 Task: Search one way flight ticket for 2 adults, 4 children and 1 infant on lap in business from Watertown: Watertown Regional Airport to Springfield: Abraham Lincoln Capital Airport on 5-2-2023. Choice of flights is Singapure airlines. Number of bags: 1 carry on bag. Price is upto 73000. Outbound departure time preference is 16:45. Flight should be any emissions.
Action: Mouse moved to (282, 121)
Screenshot: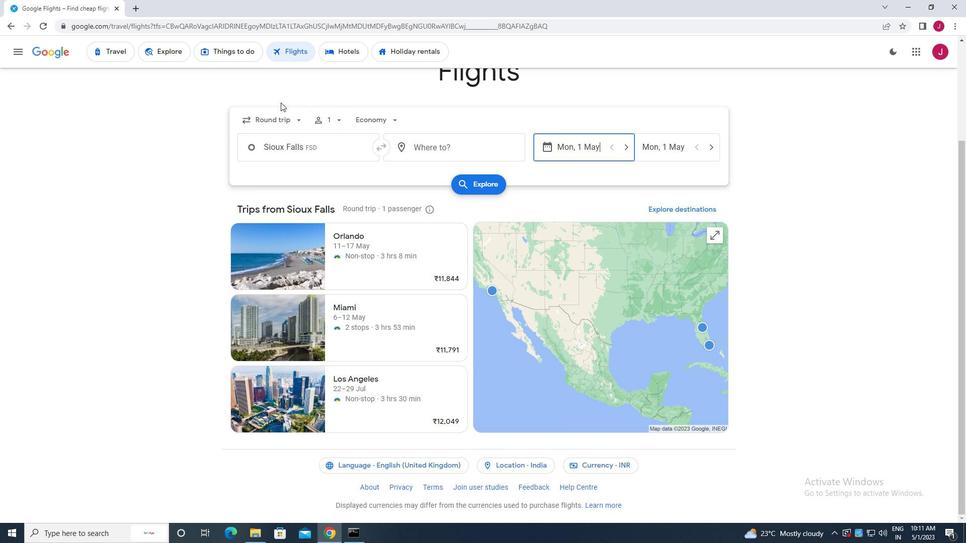 
Action: Mouse pressed left at (282, 121)
Screenshot: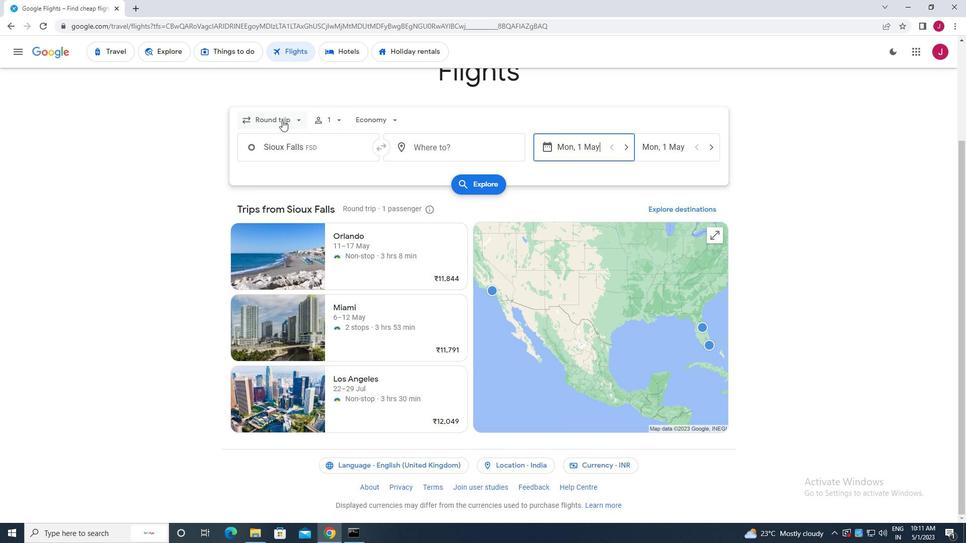 
Action: Mouse moved to (293, 162)
Screenshot: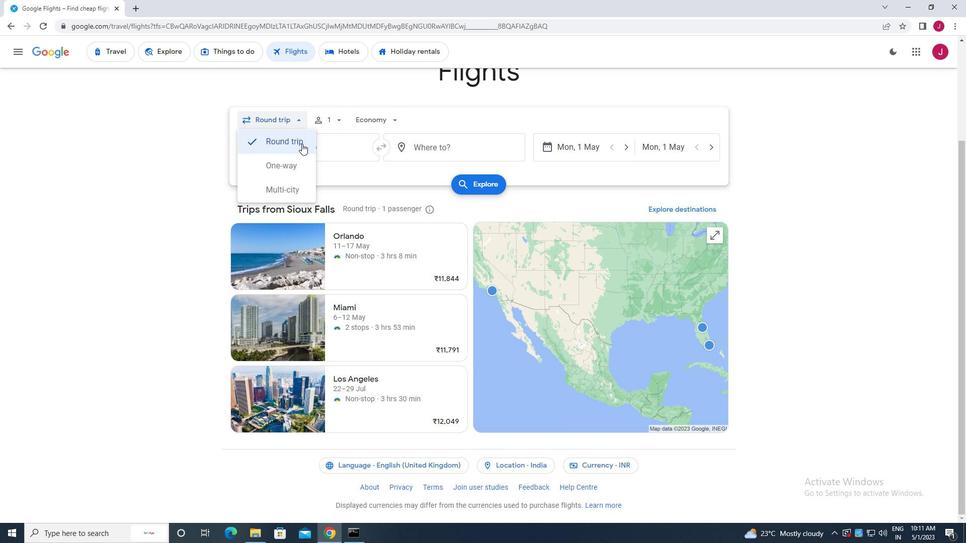 
Action: Mouse pressed left at (293, 162)
Screenshot: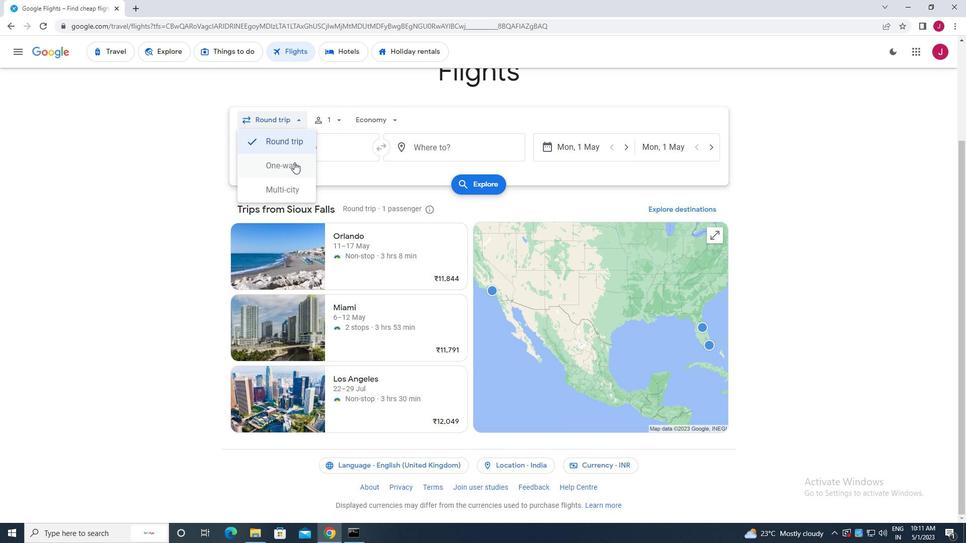 
Action: Mouse moved to (332, 116)
Screenshot: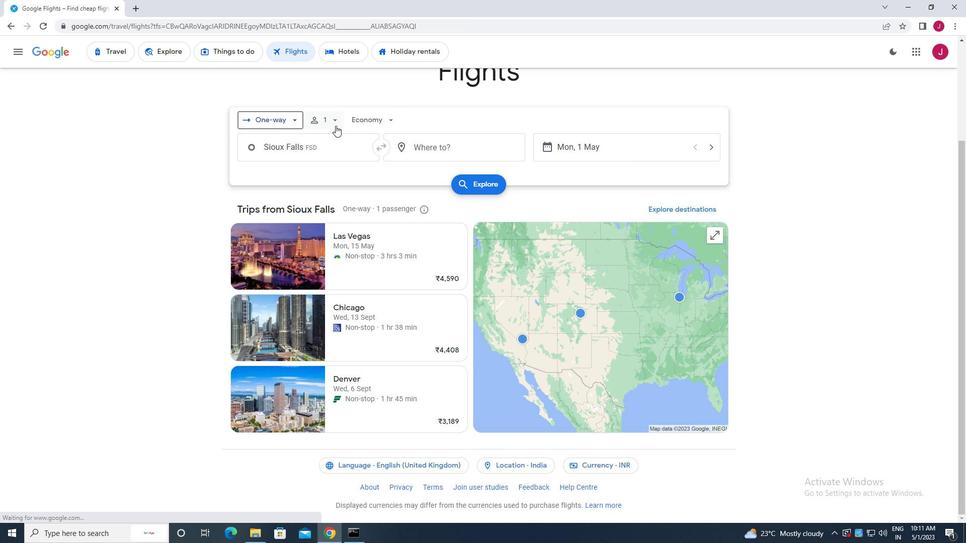 
Action: Mouse pressed left at (332, 116)
Screenshot: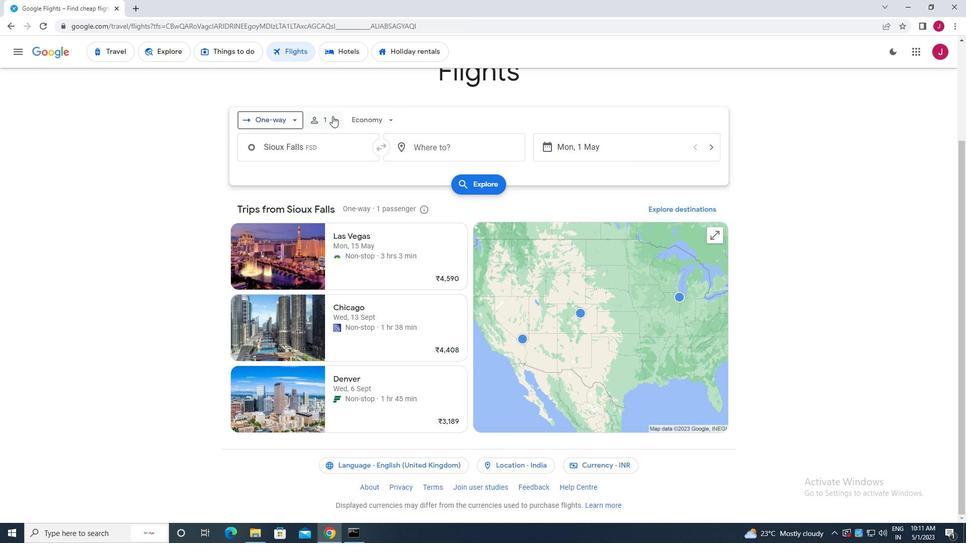 
Action: Mouse moved to (412, 147)
Screenshot: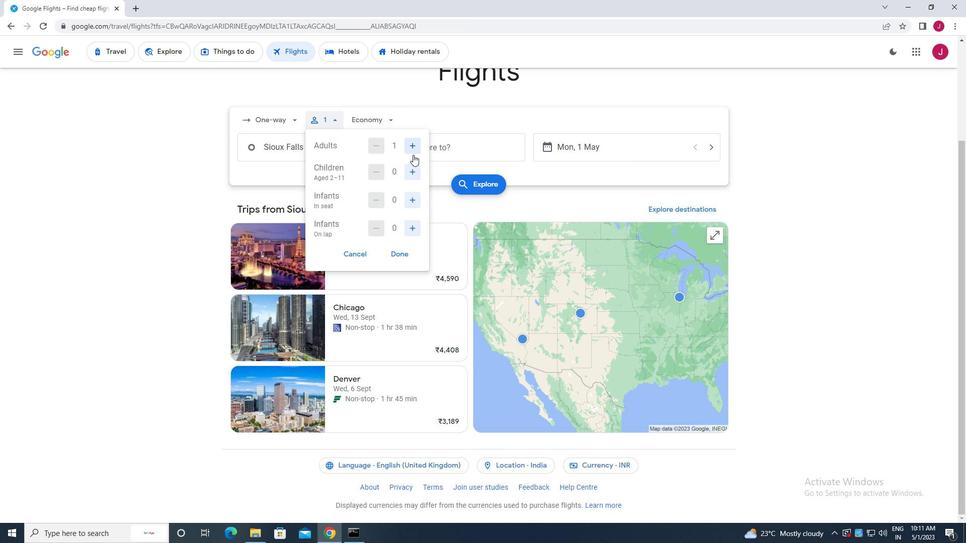 
Action: Mouse pressed left at (412, 147)
Screenshot: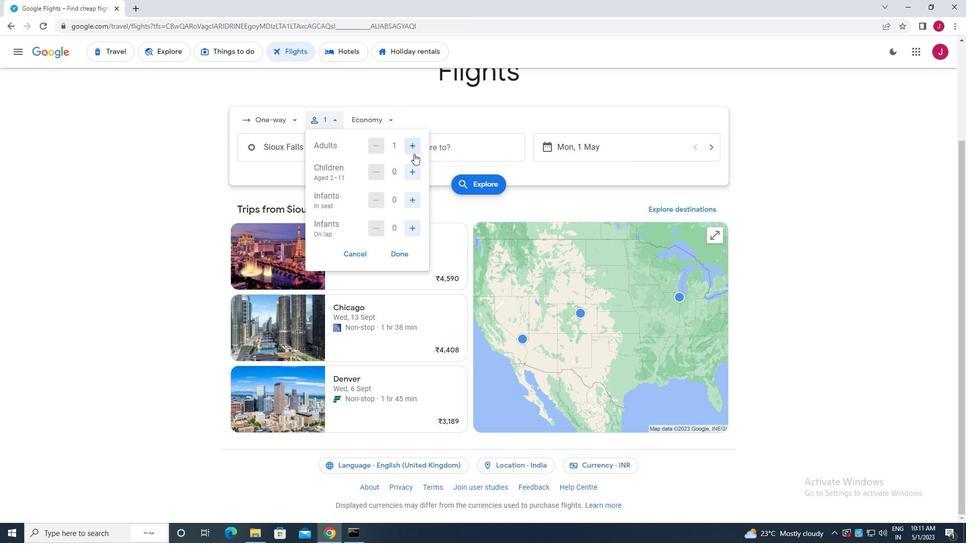 
Action: Mouse moved to (411, 172)
Screenshot: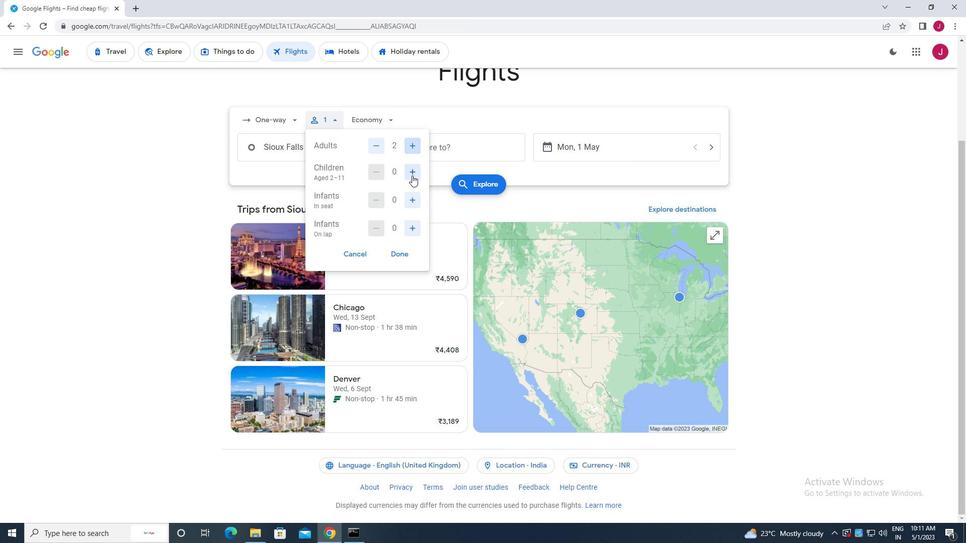 
Action: Mouse pressed left at (411, 172)
Screenshot: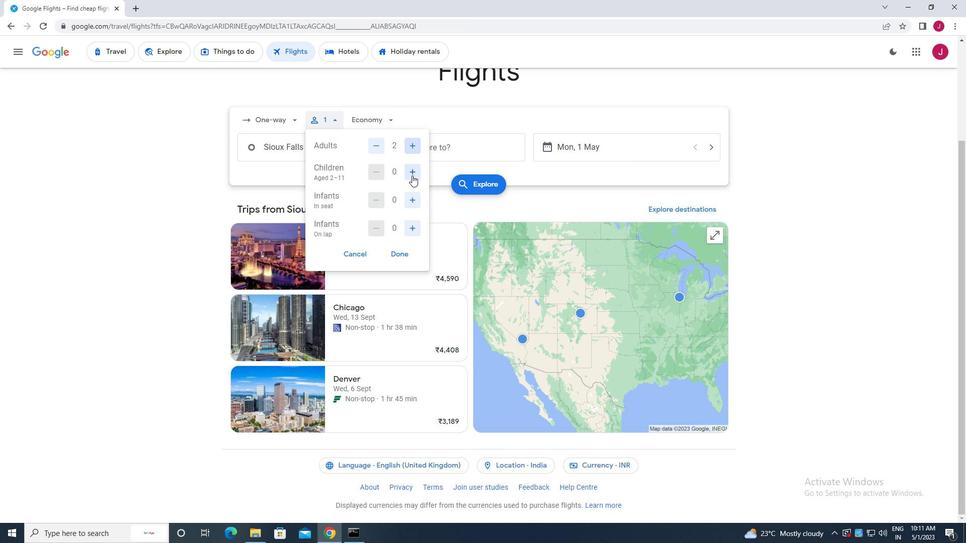 
Action: Mouse pressed left at (411, 172)
Screenshot: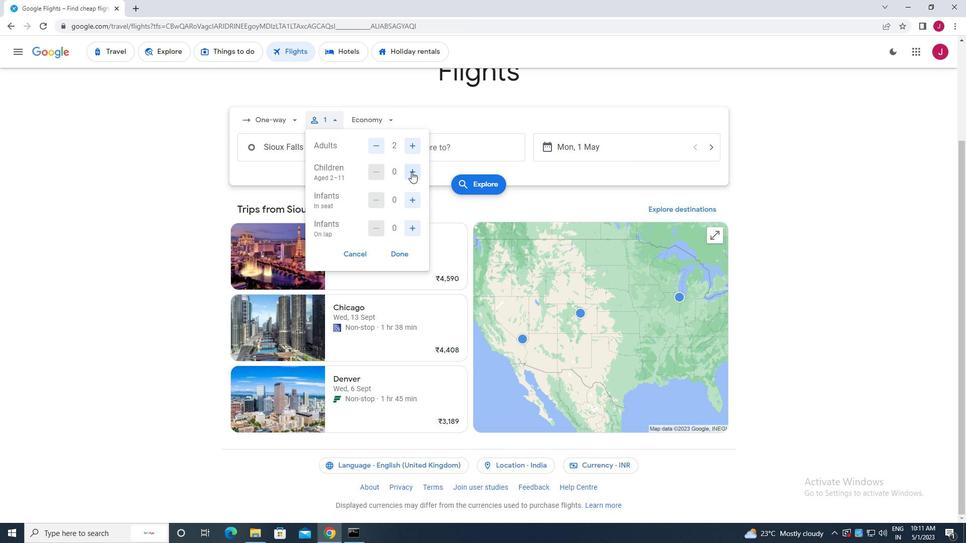
Action: Mouse pressed left at (411, 172)
Screenshot: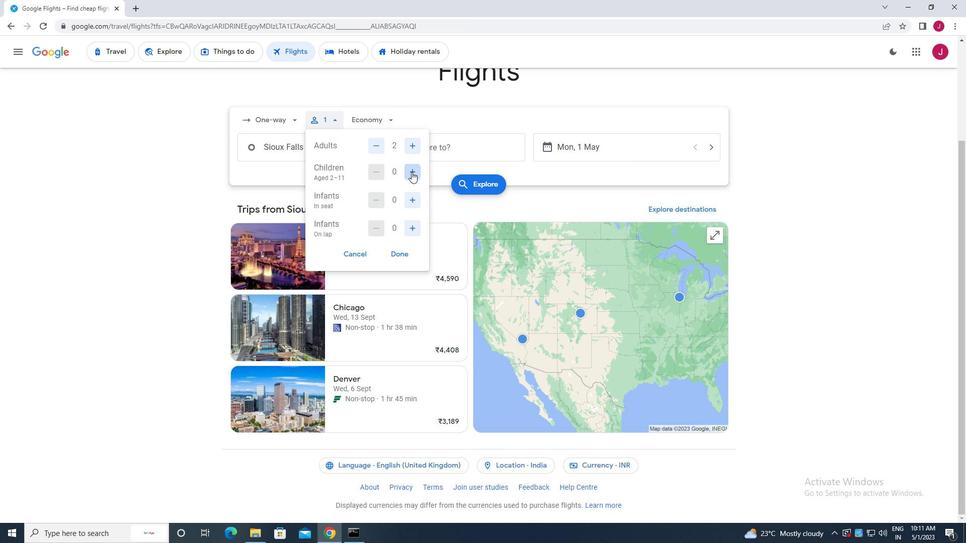
Action: Mouse moved to (411, 172)
Screenshot: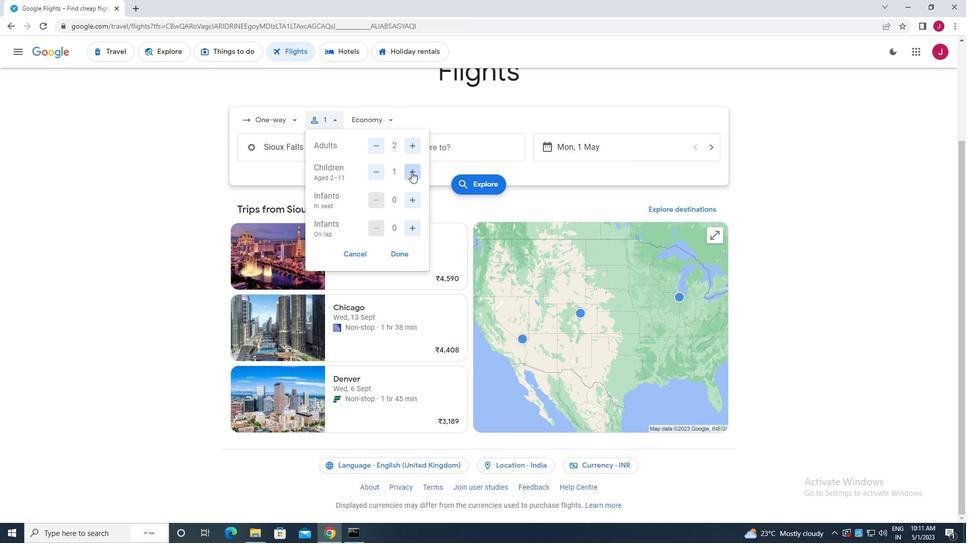 
Action: Mouse pressed left at (411, 172)
Screenshot: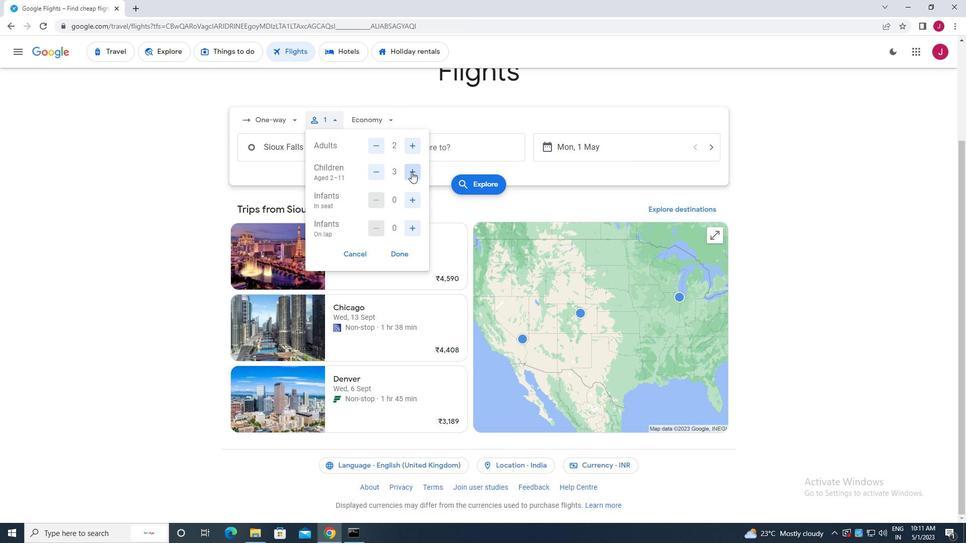 
Action: Mouse moved to (414, 229)
Screenshot: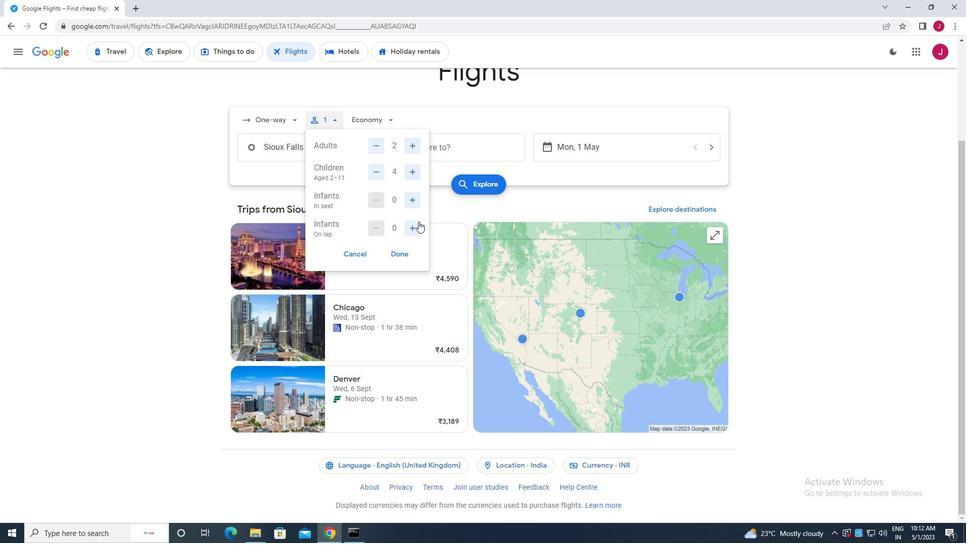 
Action: Mouse pressed left at (414, 229)
Screenshot: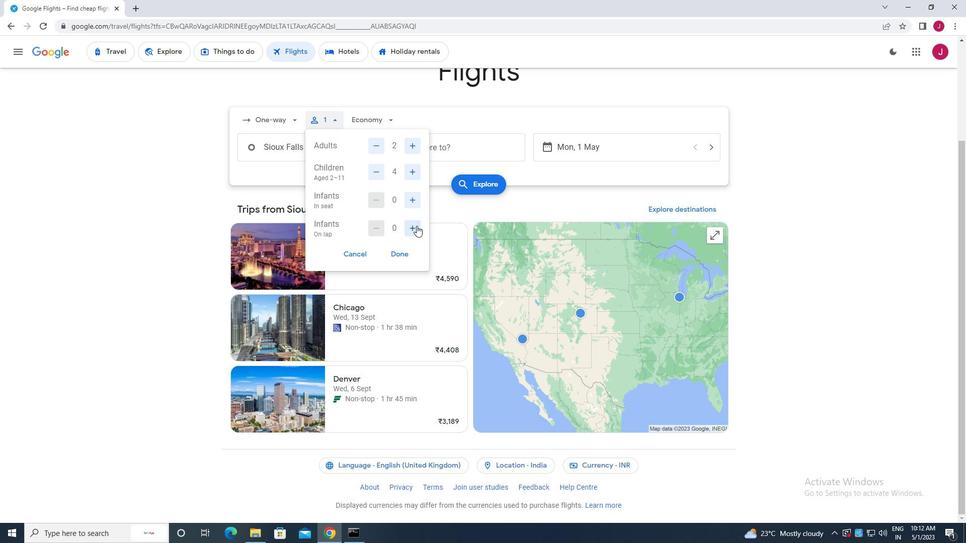 
Action: Mouse moved to (403, 253)
Screenshot: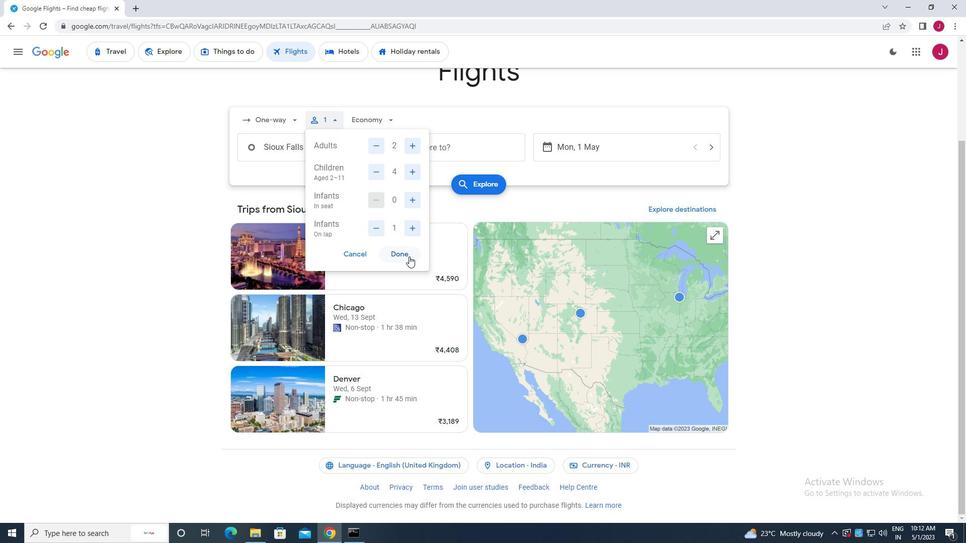 
Action: Mouse pressed left at (403, 253)
Screenshot: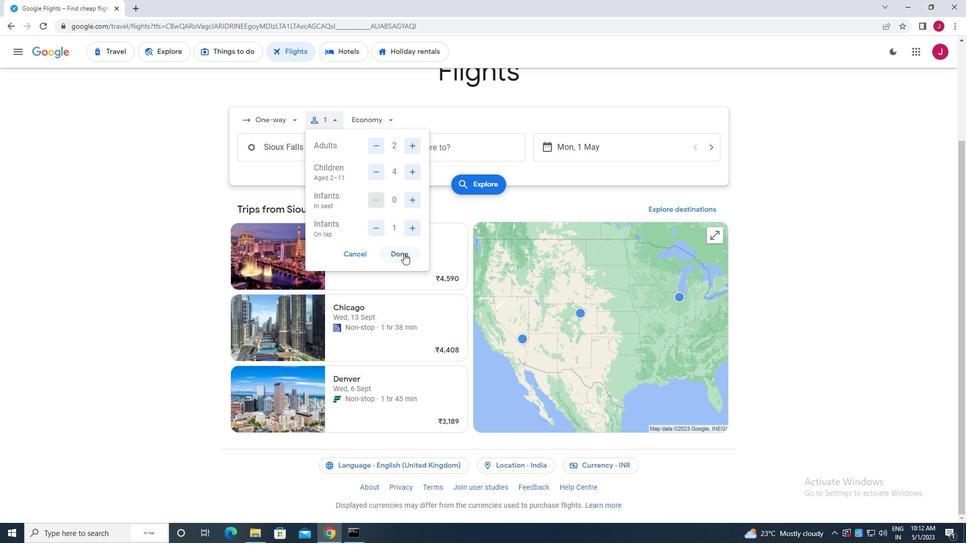 
Action: Mouse moved to (385, 120)
Screenshot: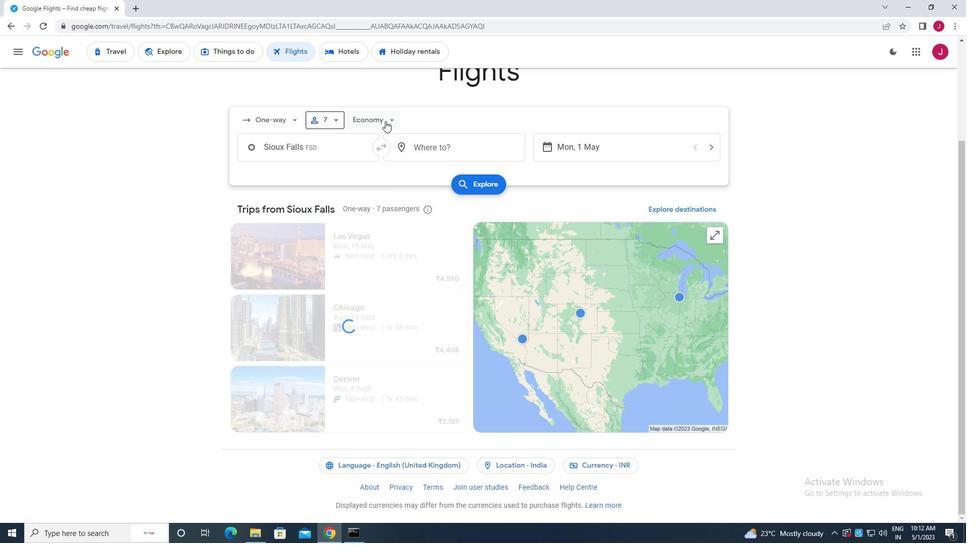 
Action: Mouse pressed left at (385, 120)
Screenshot: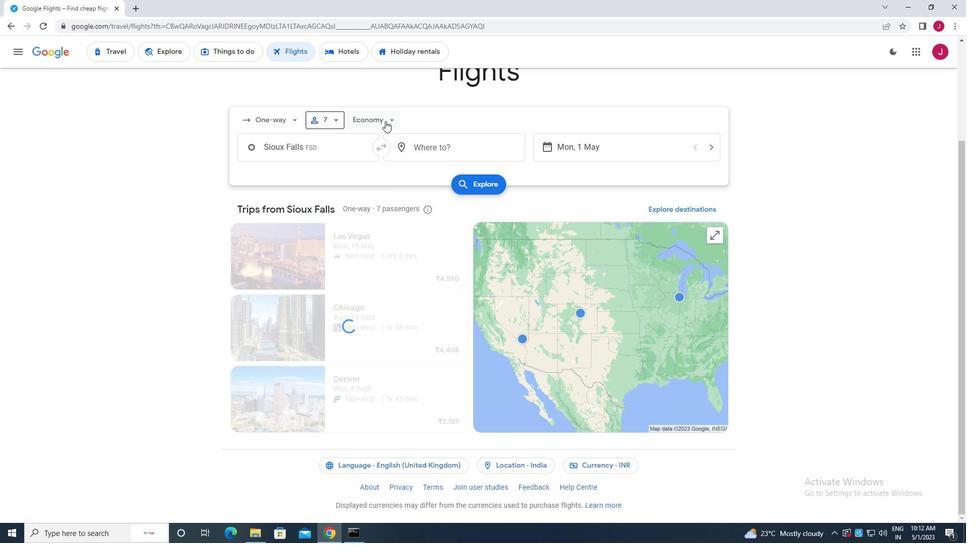 
Action: Mouse moved to (382, 191)
Screenshot: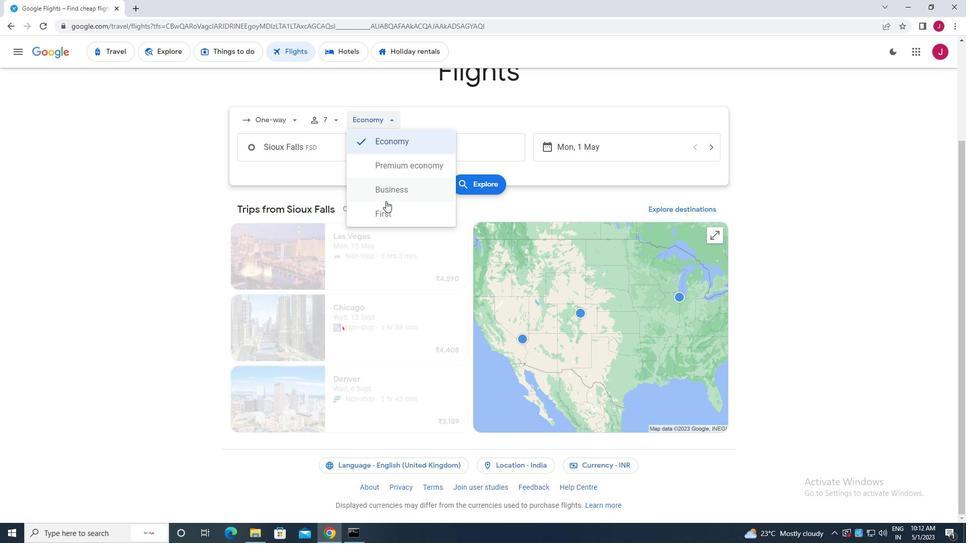 
Action: Mouse pressed left at (382, 191)
Screenshot: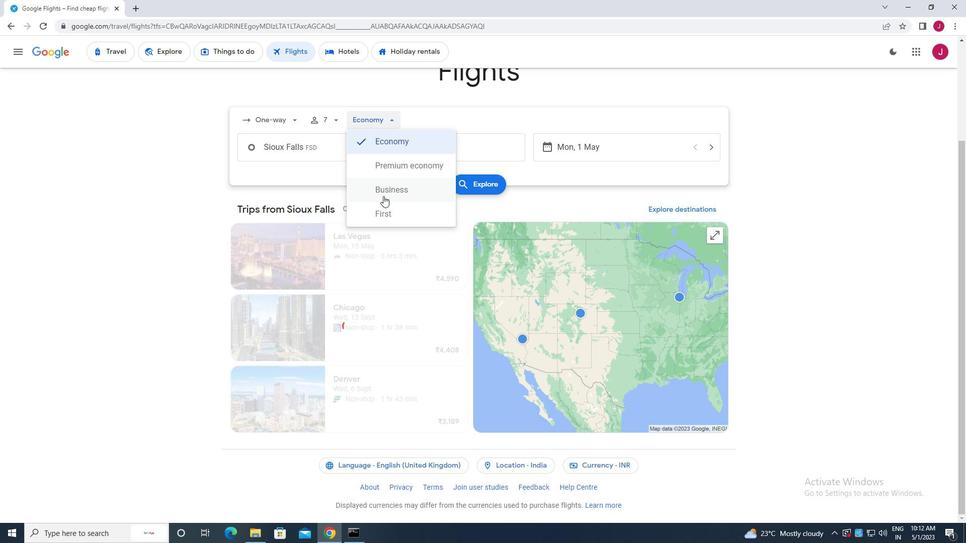 
Action: Mouse moved to (328, 149)
Screenshot: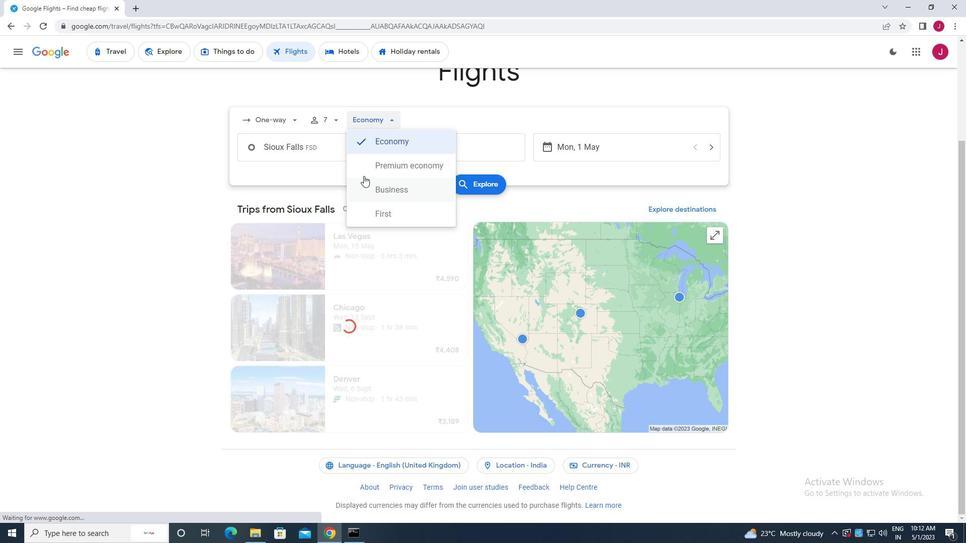 
Action: Mouse pressed left at (328, 149)
Screenshot: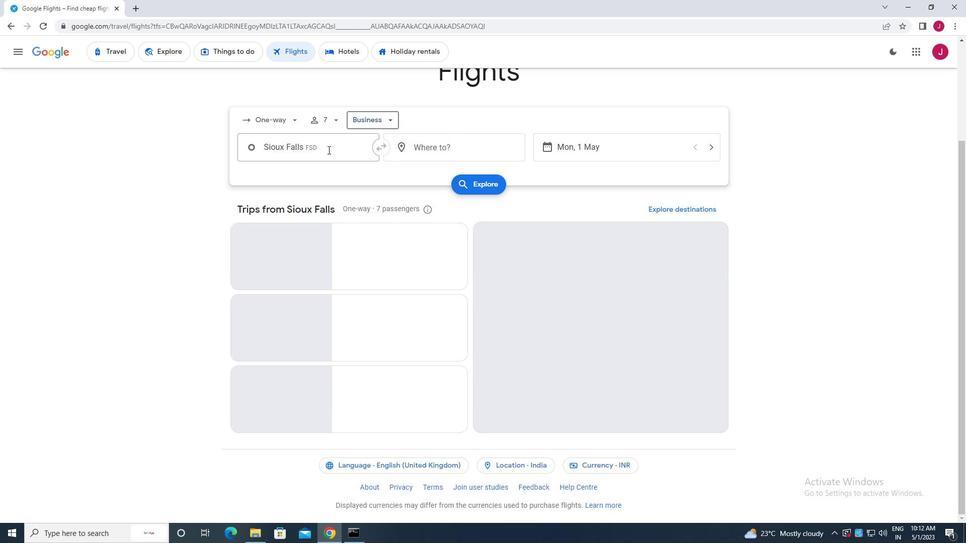
Action: Key pressed watertown
Screenshot: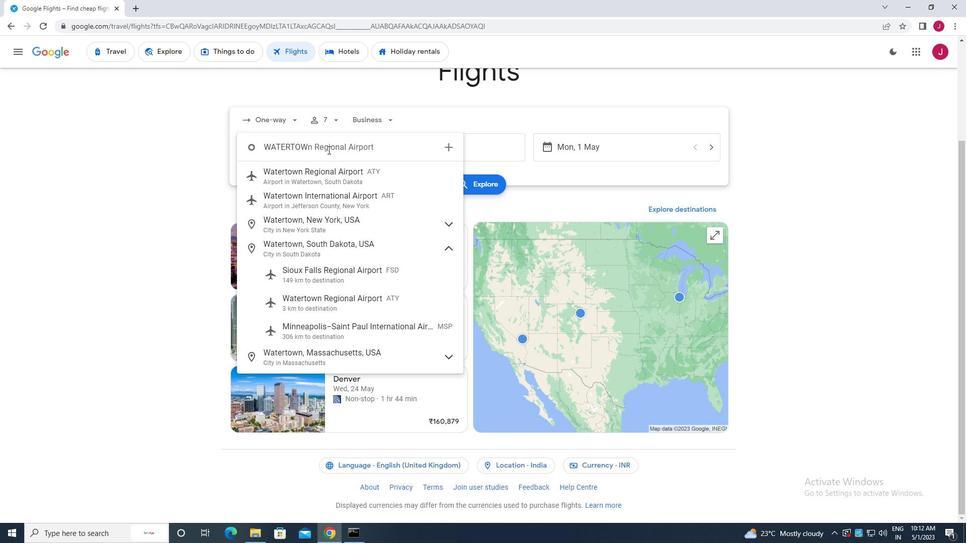 
Action: Mouse moved to (318, 172)
Screenshot: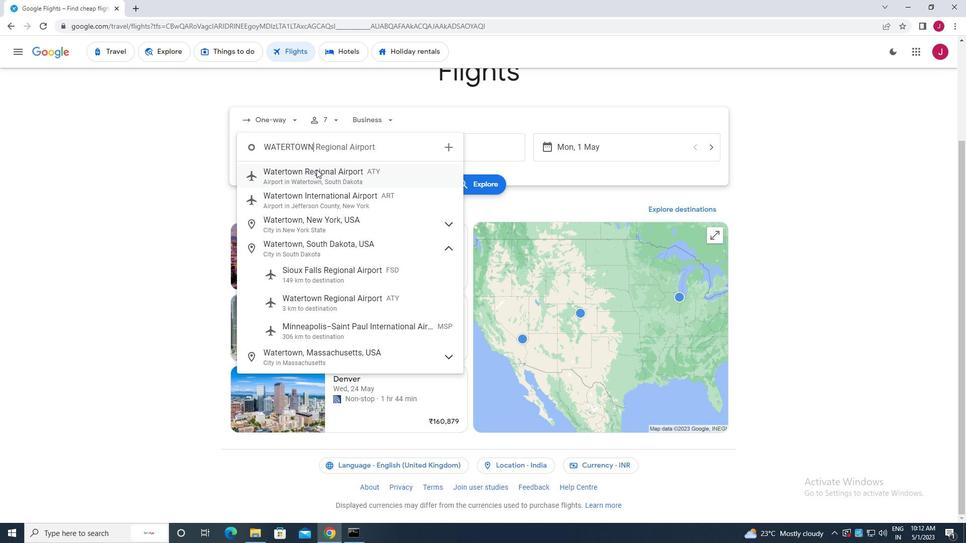 
Action: Mouse pressed left at (318, 172)
Screenshot: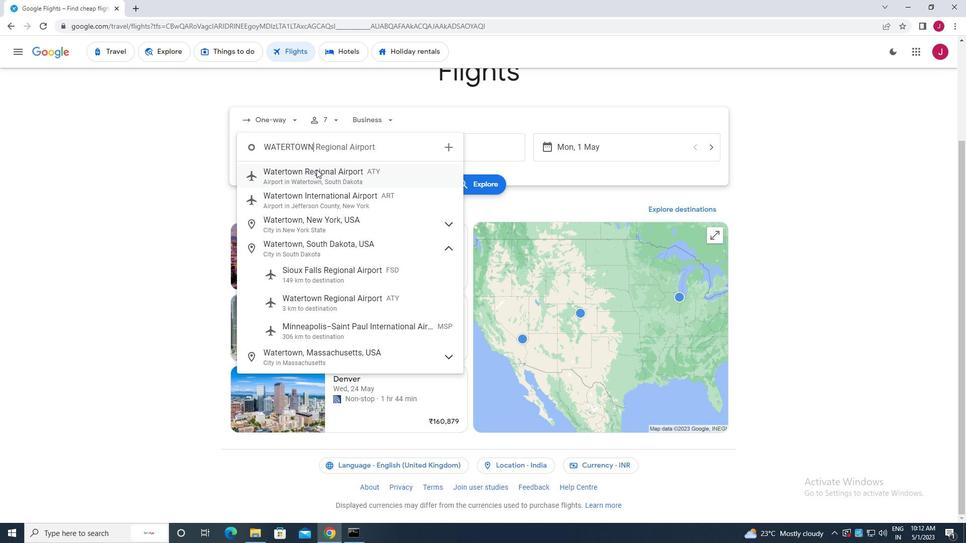 
Action: Mouse moved to (431, 149)
Screenshot: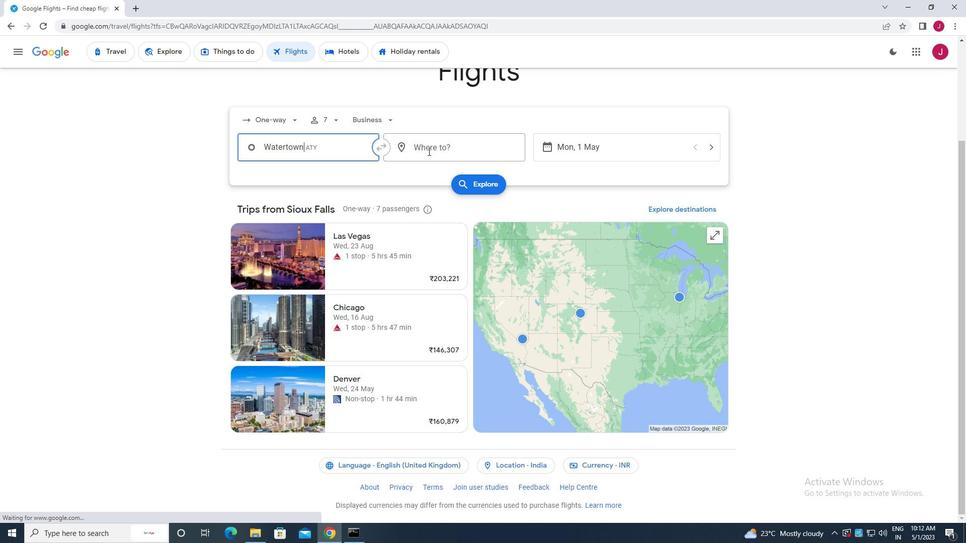 
Action: Mouse pressed left at (431, 149)
Screenshot: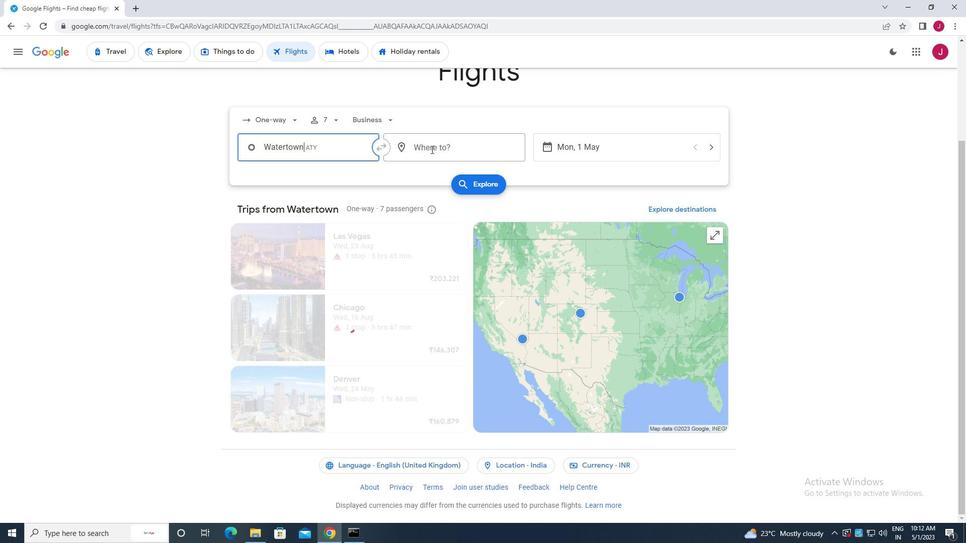 
Action: Mouse moved to (429, 147)
Screenshot: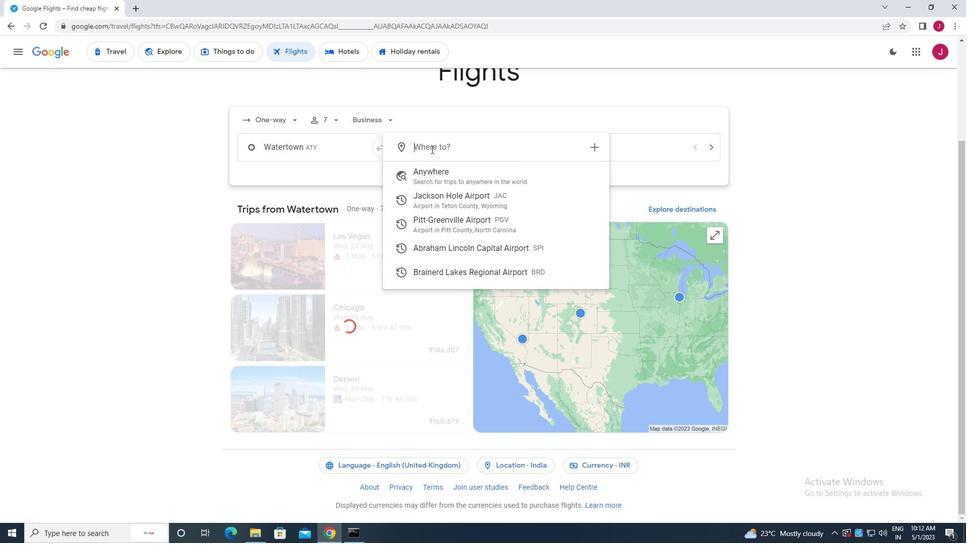 
Action: Key pressed springf
Screenshot: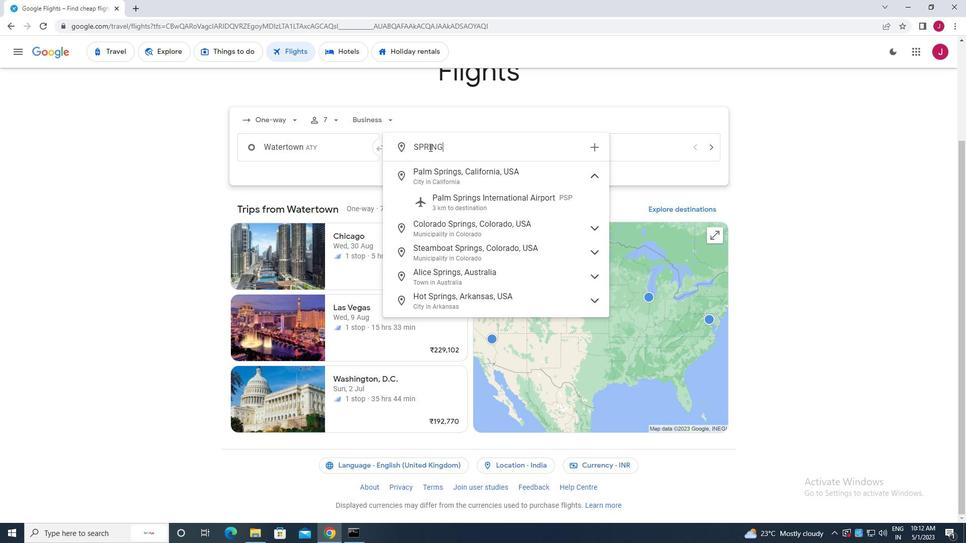 
Action: Mouse moved to (486, 236)
Screenshot: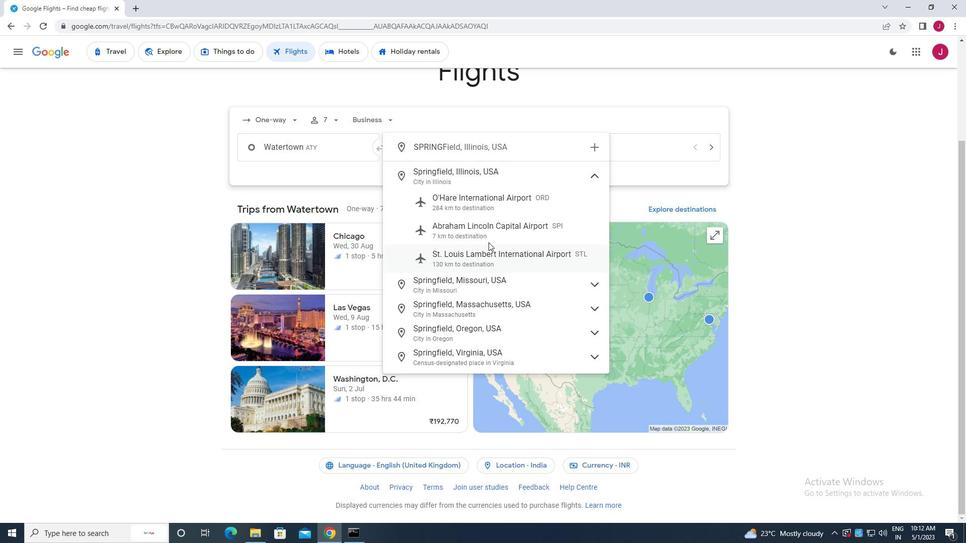 
Action: Mouse pressed left at (486, 236)
Screenshot: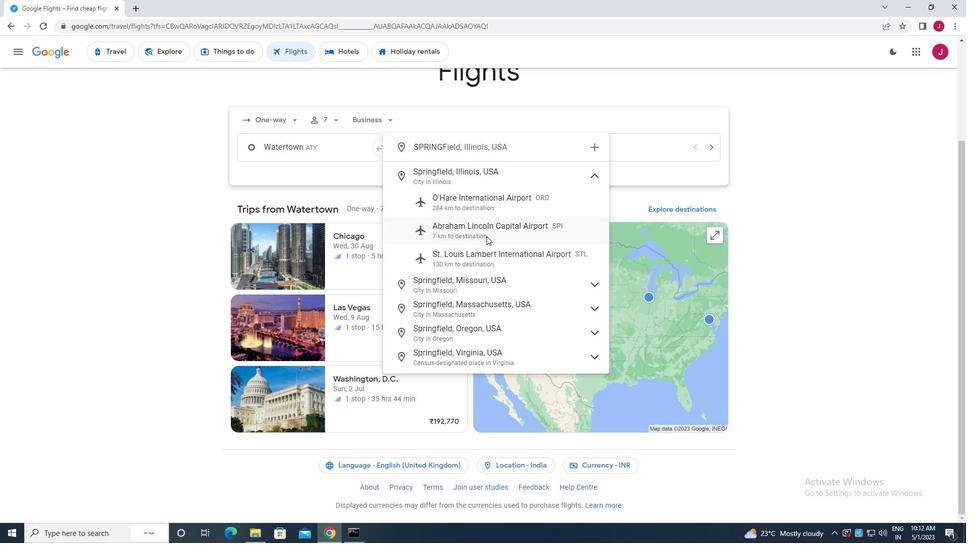
Action: Mouse moved to (609, 155)
Screenshot: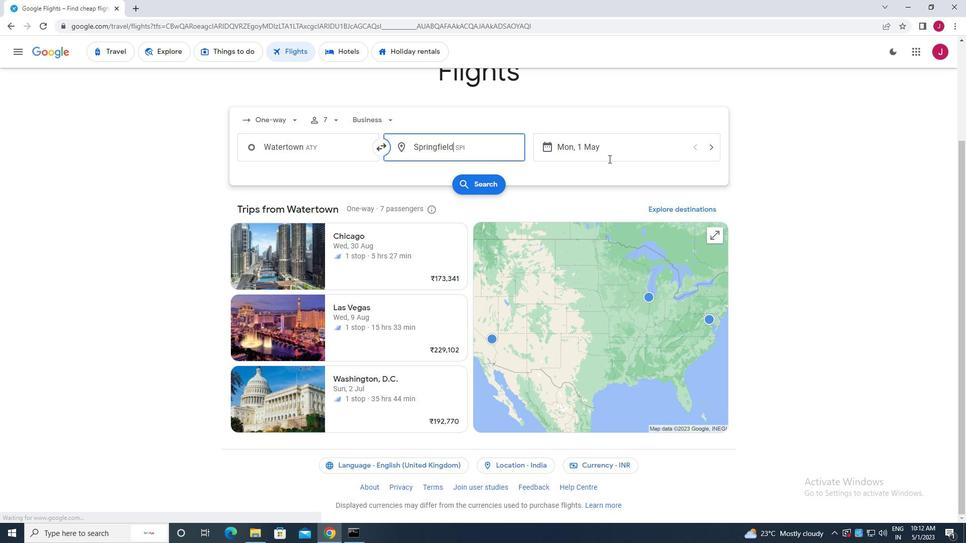 
Action: Mouse pressed left at (609, 155)
Screenshot: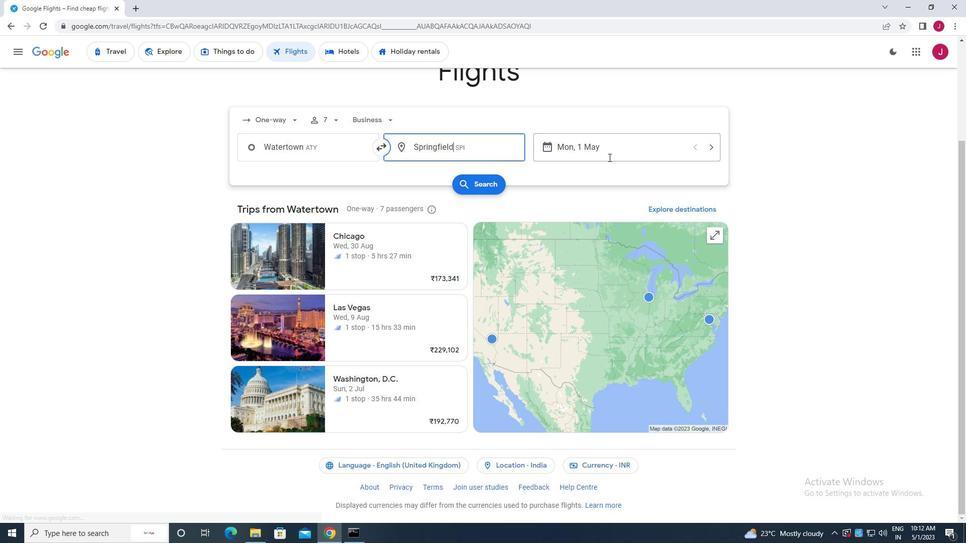
Action: Mouse moved to (413, 229)
Screenshot: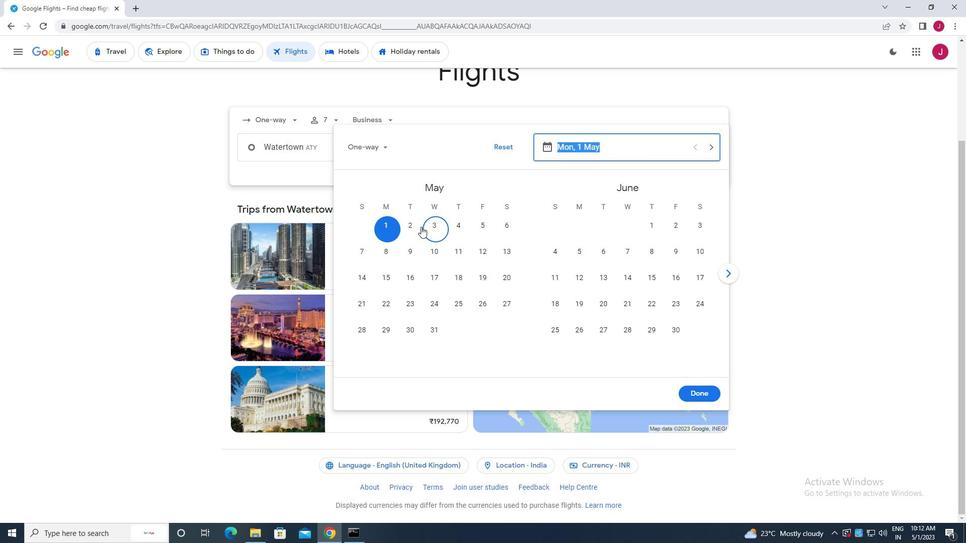 
Action: Mouse pressed left at (413, 229)
Screenshot: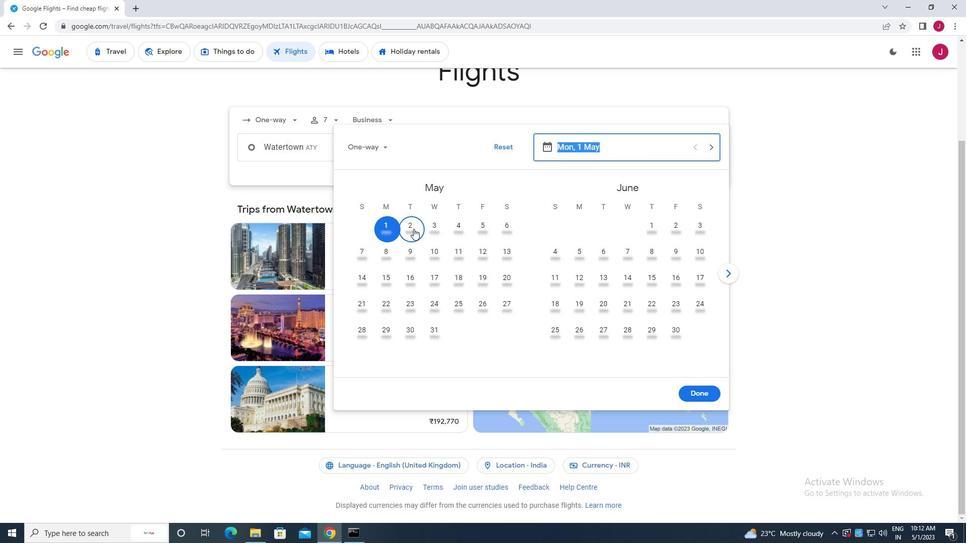 
Action: Mouse moved to (695, 393)
Screenshot: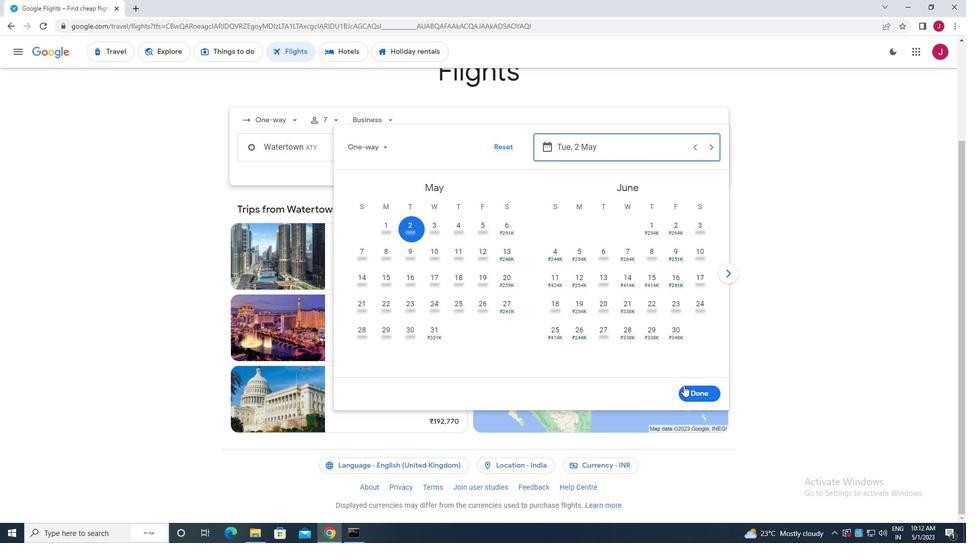 
Action: Mouse pressed left at (695, 393)
Screenshot: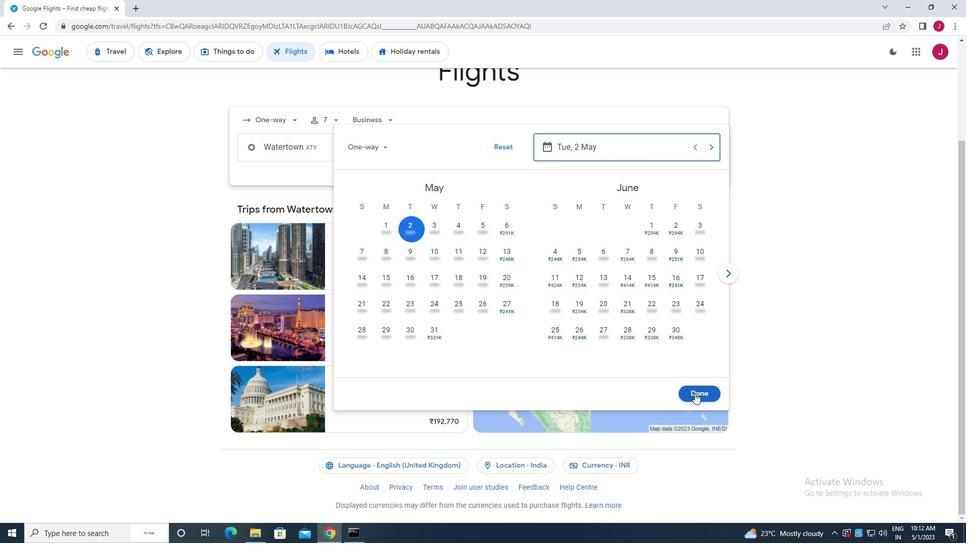 
Action: Mouse moved to (481, 189)
Screenshot: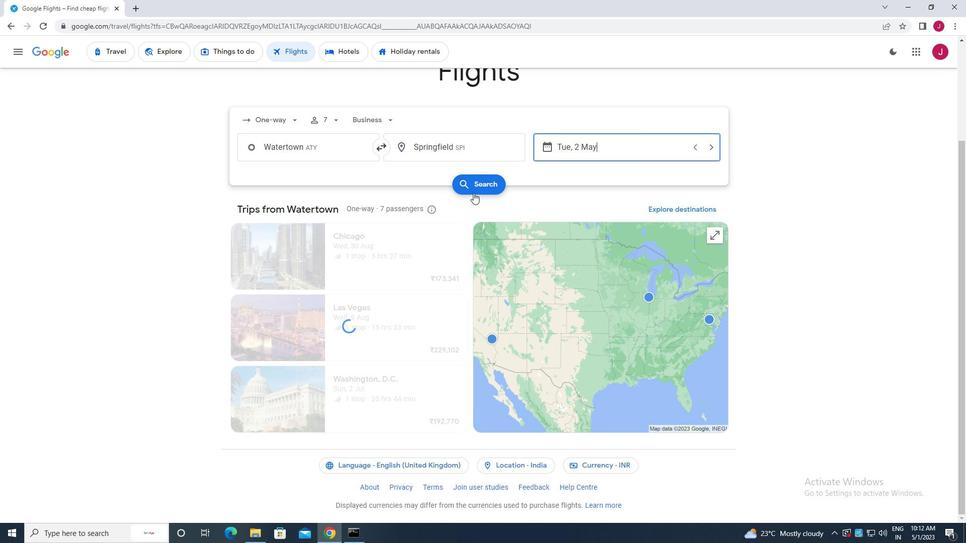 
Action: Mouse pressed left at (481, 189)
Screenshot: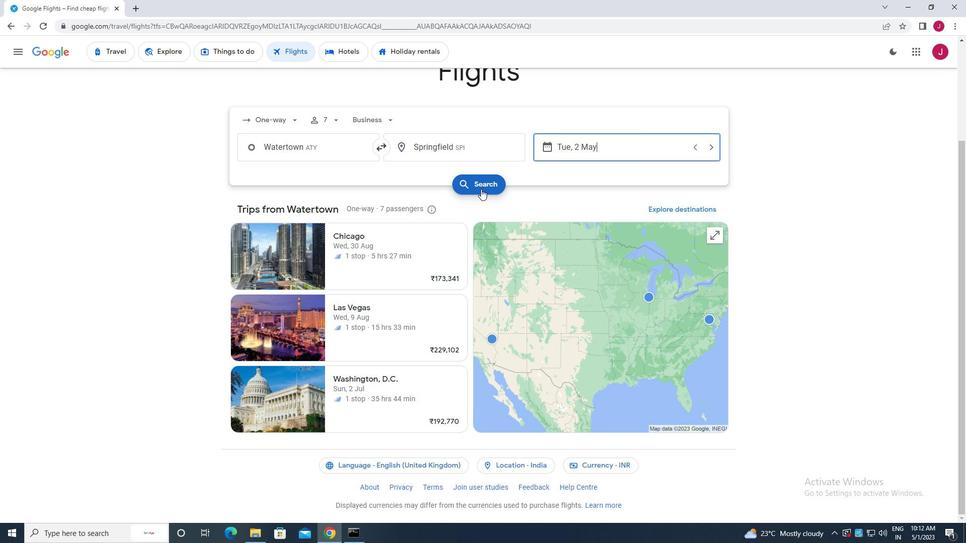 
Action: Mouse moved to (259, 146)
Screenshot: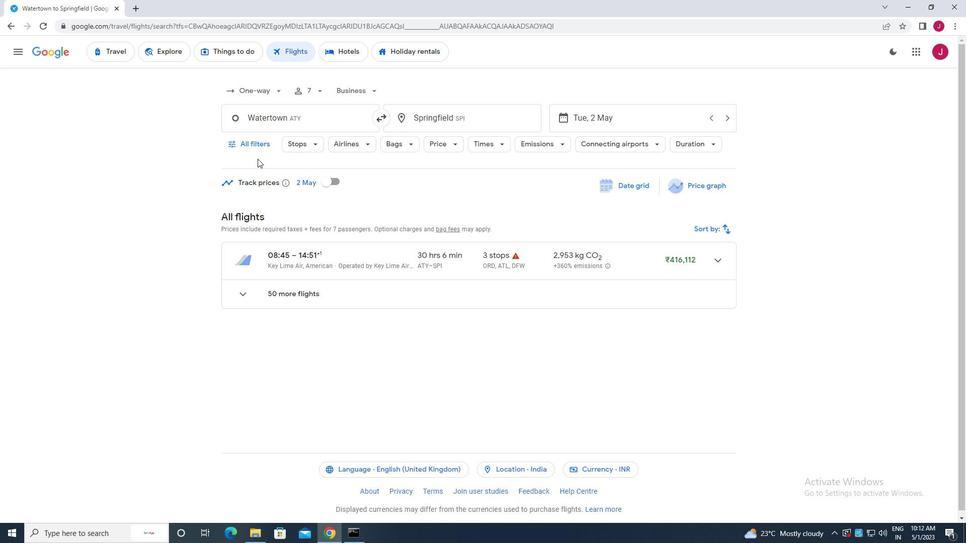 
Action: Mouse pressed left at (259, 146)
Screenshot: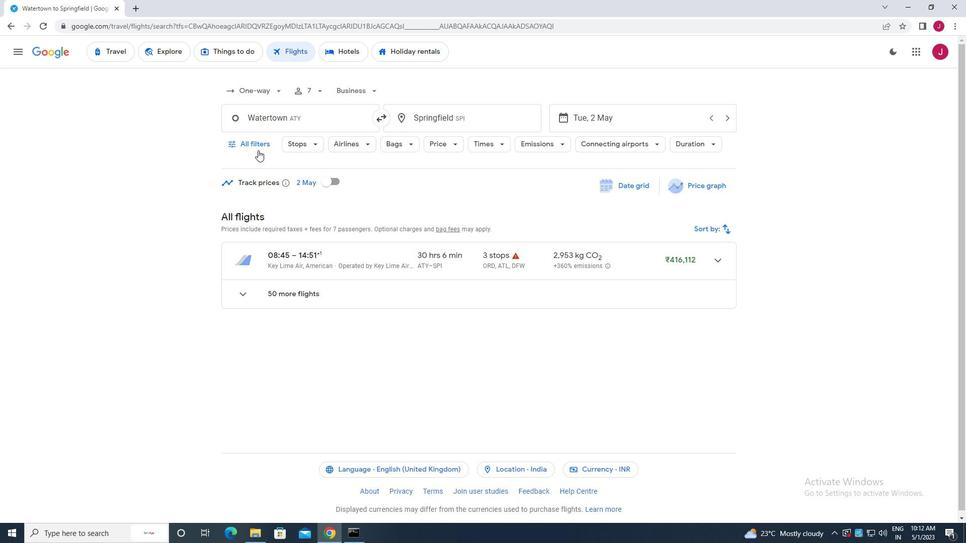 
Action: Mouse moved to (334, 256)
Screenshot: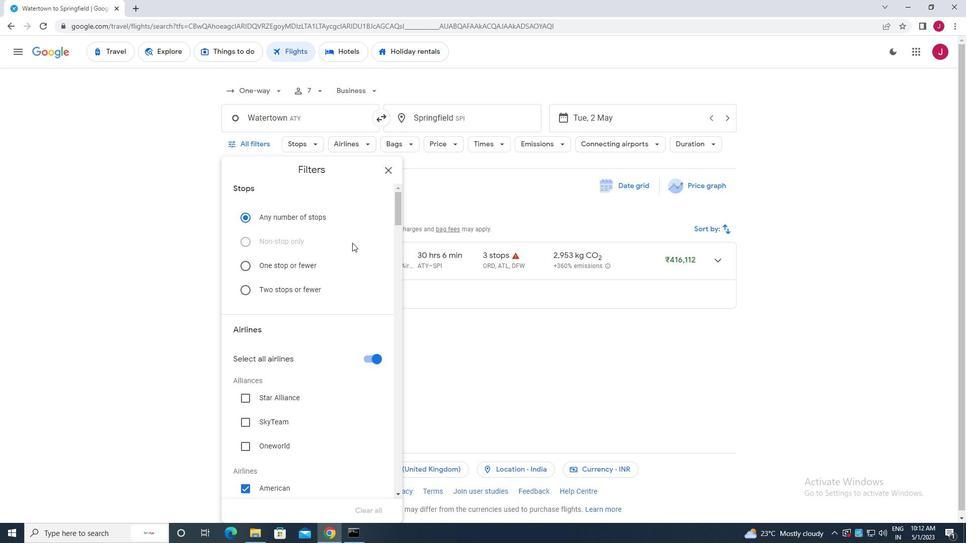 
Action: Mouse scrolled (334, 255) with delta (0, 0)
Screenshot: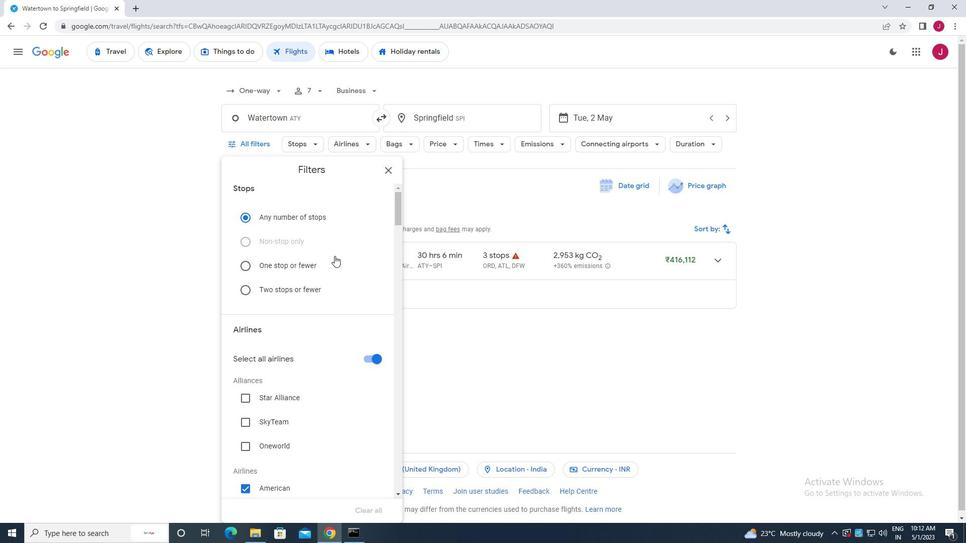 
Action: Mouse moved to (334, 257)
Screenshot: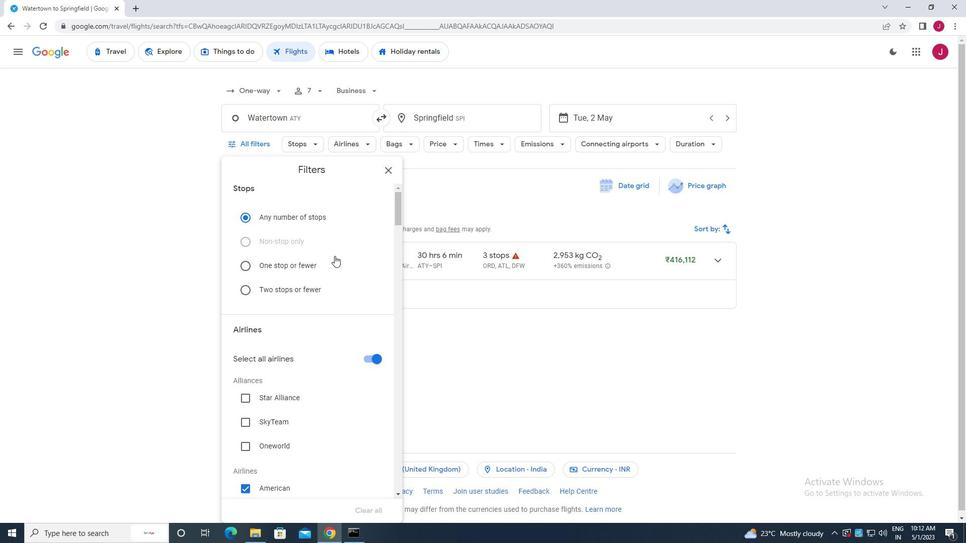 
Action: Mouse scrolled (334, 256) with delta (0, 0)
Screenshot: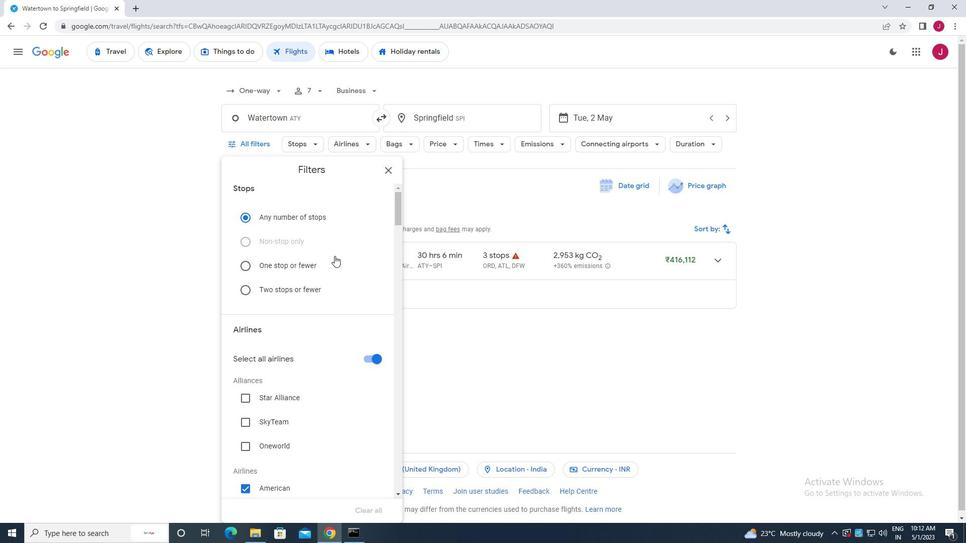 
Action: Mouse moved to (370, 260)
Screenshot: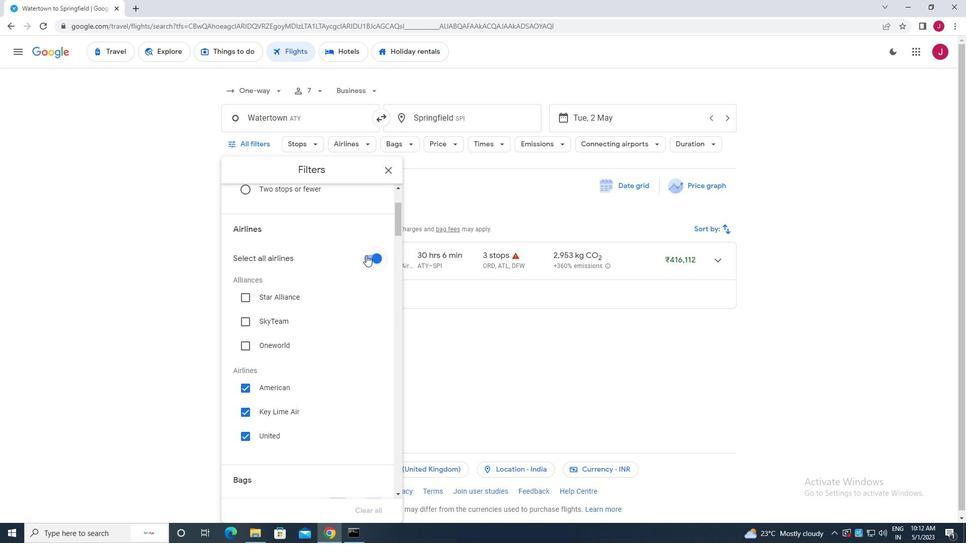 
Action: Mouse pressed left at (370, 260)
Screenshot: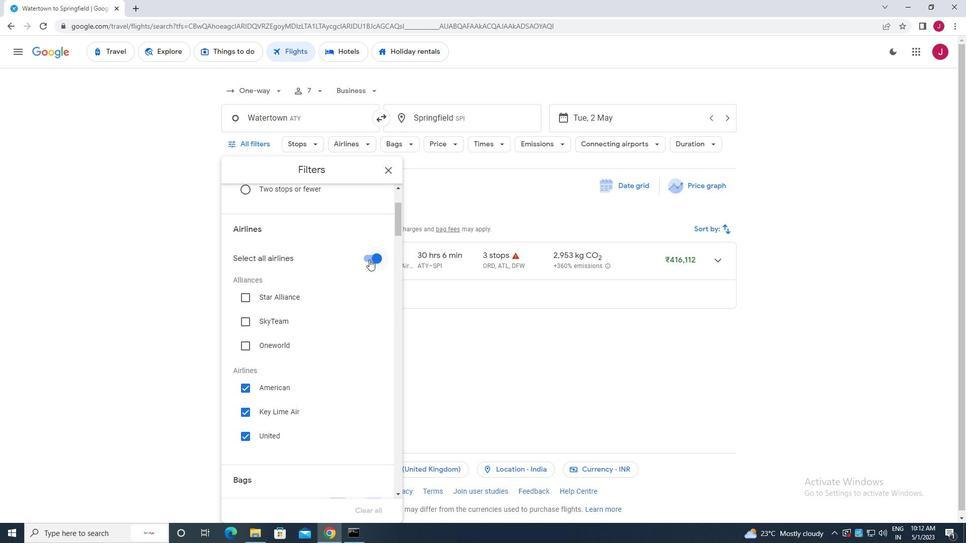 
Action: Mouse moved to (332, 279)
Screenshot: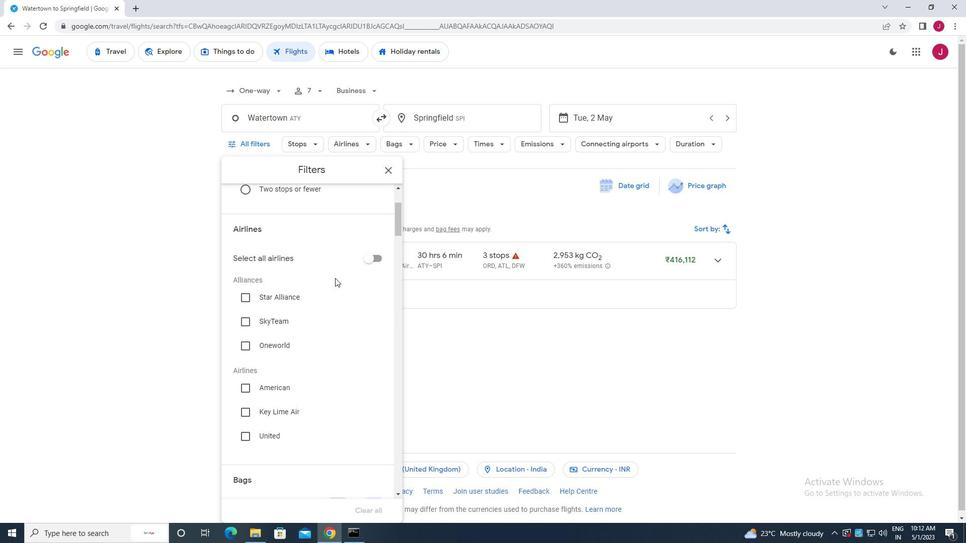 
Action: Mouse scrolled (332, 279) with delta (0, 0)
Screenshot: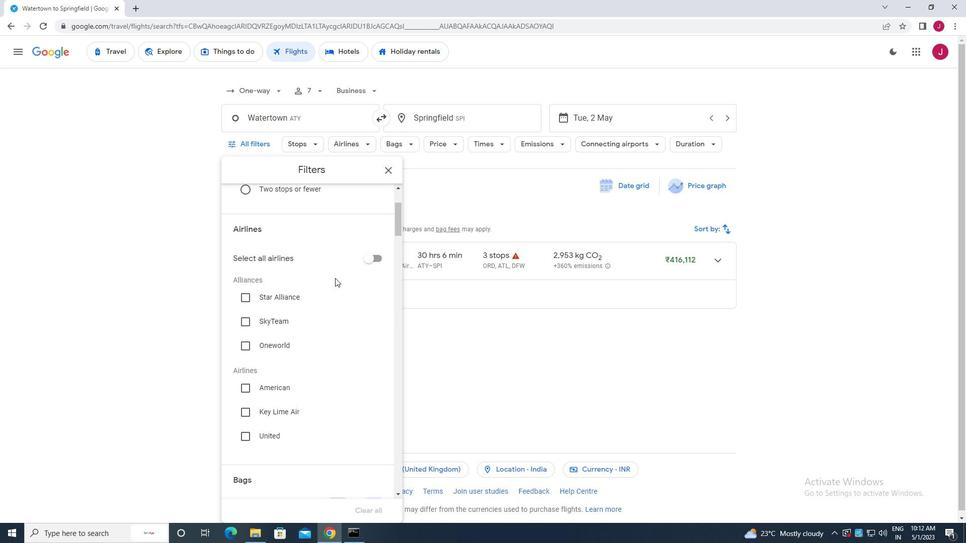 
Action: Mouse moved to (331, 280)
Screenshot: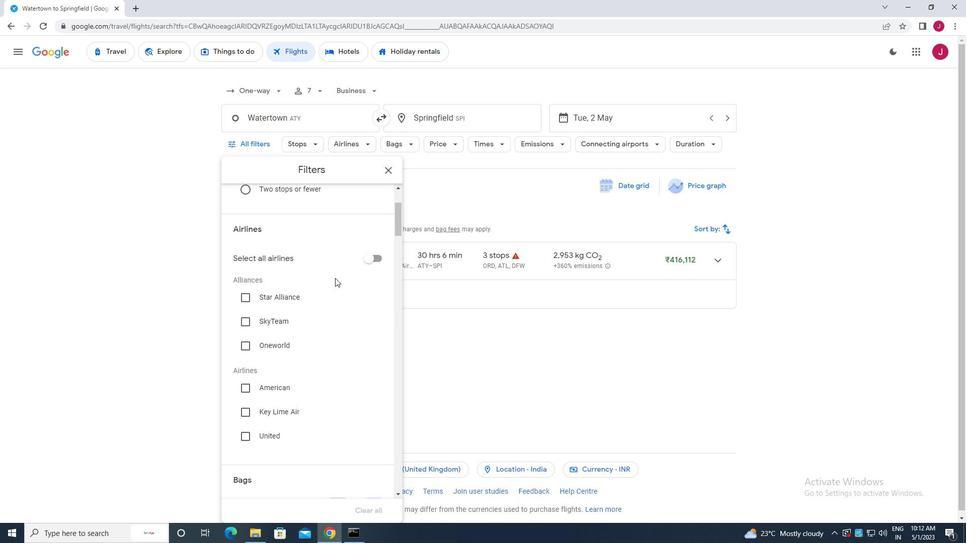 
Action: Mouse scrolled (331, 279) with delta (0, 0)
Screenshot: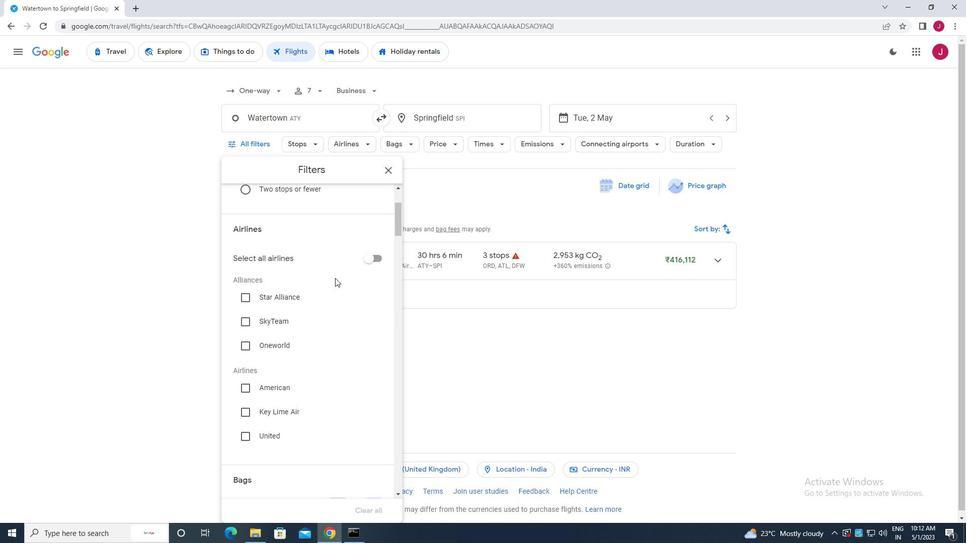 
Action: Mouse moved to (331, 280)
Screenshot: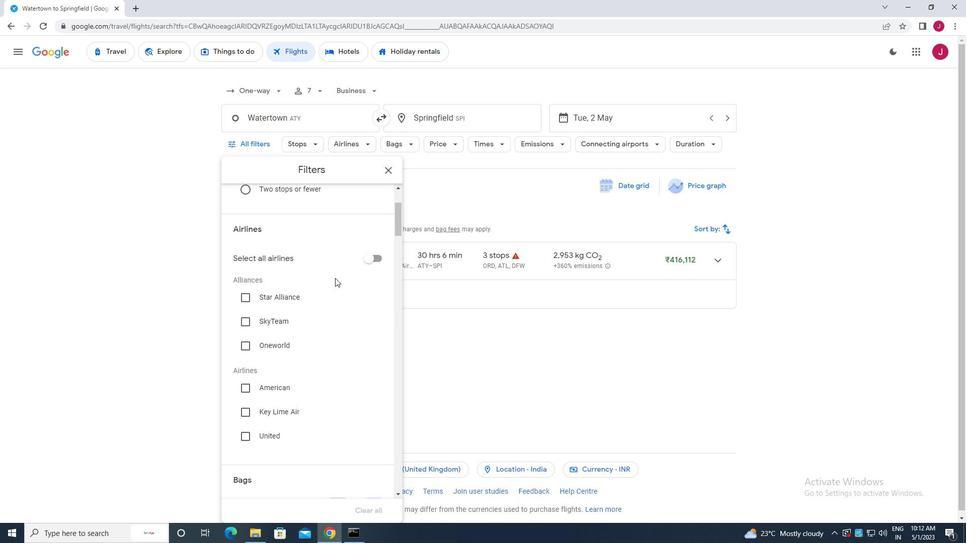 
Action: Mouse scrolled (331, 279) with delta (0, 0)
Screenshot: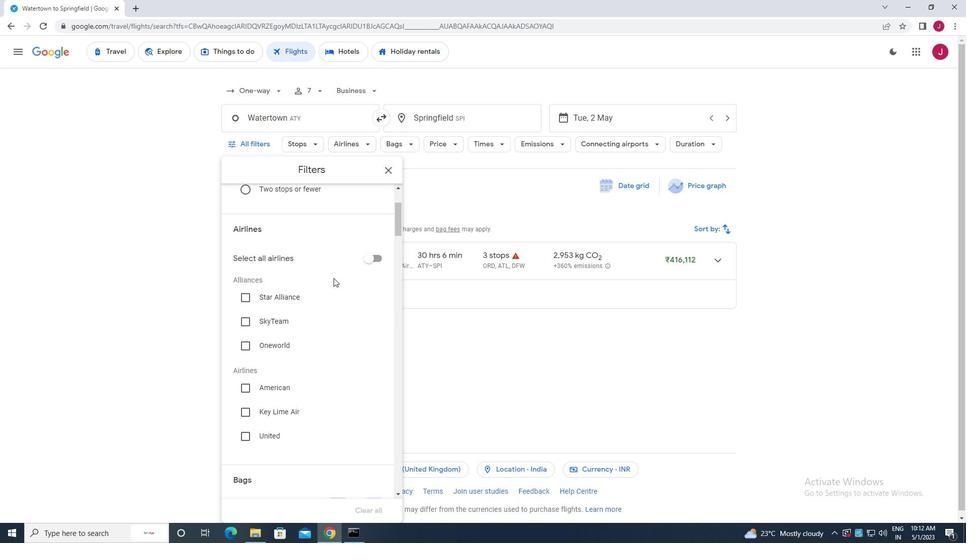 
Action: Mouse moved to (330, 289)
Screenshot: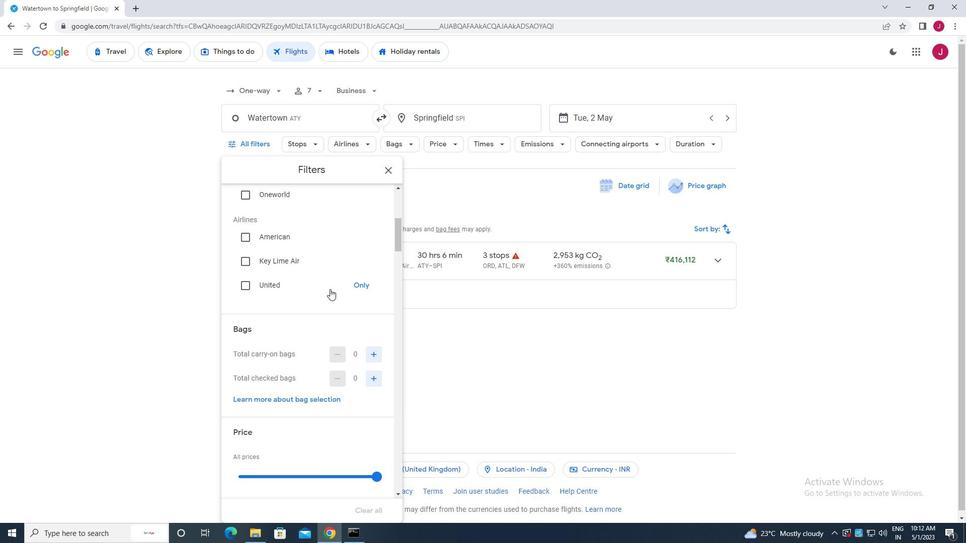 
Action: Mouse scrolled (330, 288) with delta (0, 0)
Screenshot: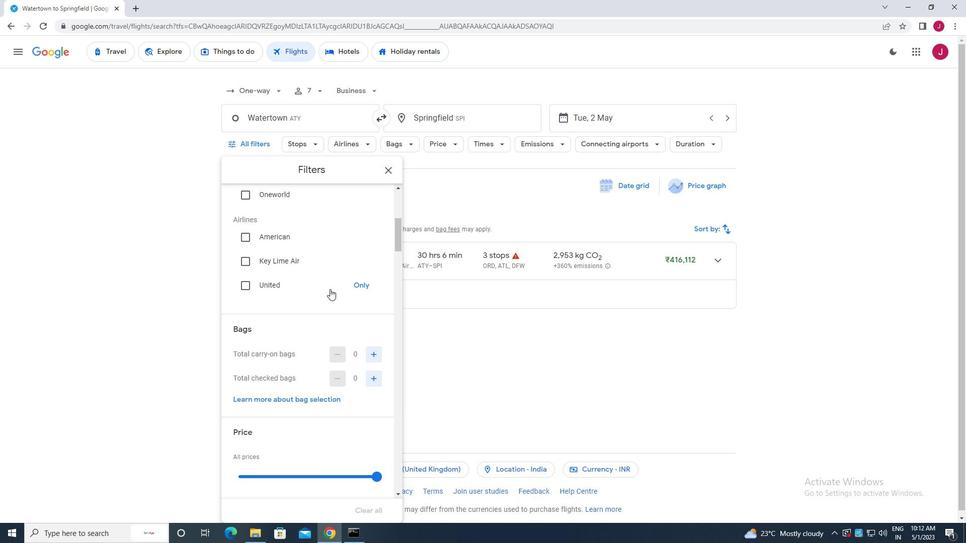 
Action: Mouse moved to (330, 289)
Screenshot: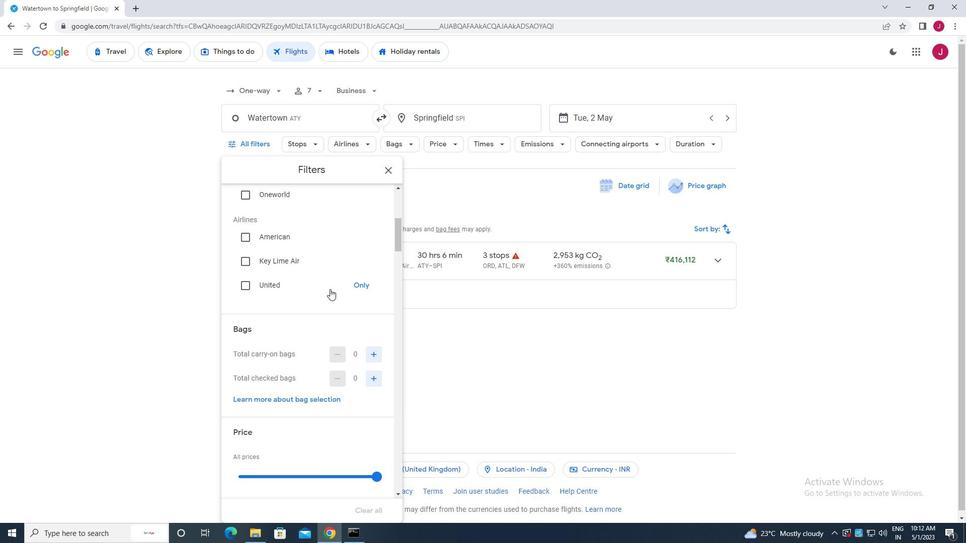 
Action: Mouse scrolled (330, 288) with delta (0, 0)
Screenshot: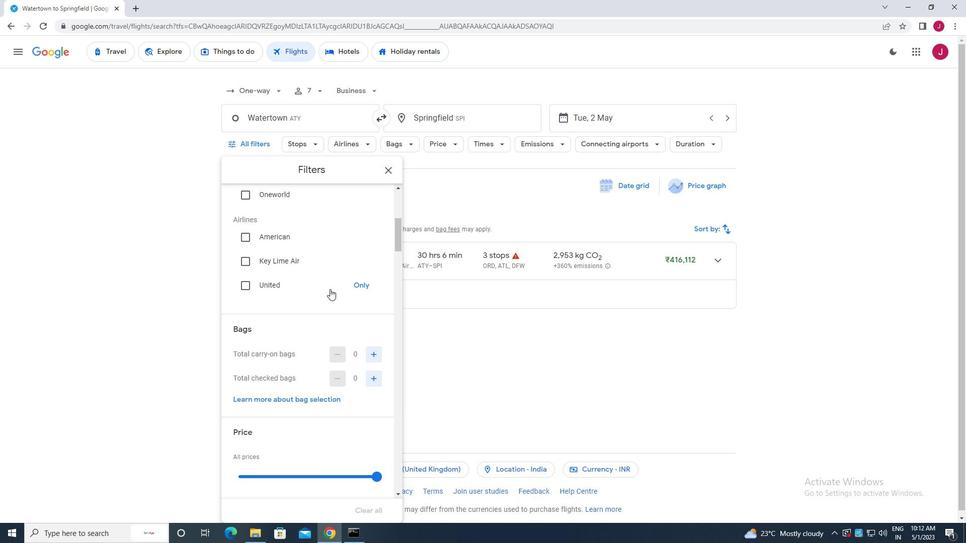 
Action: Mouse moved to (371, 255)
Screenshot: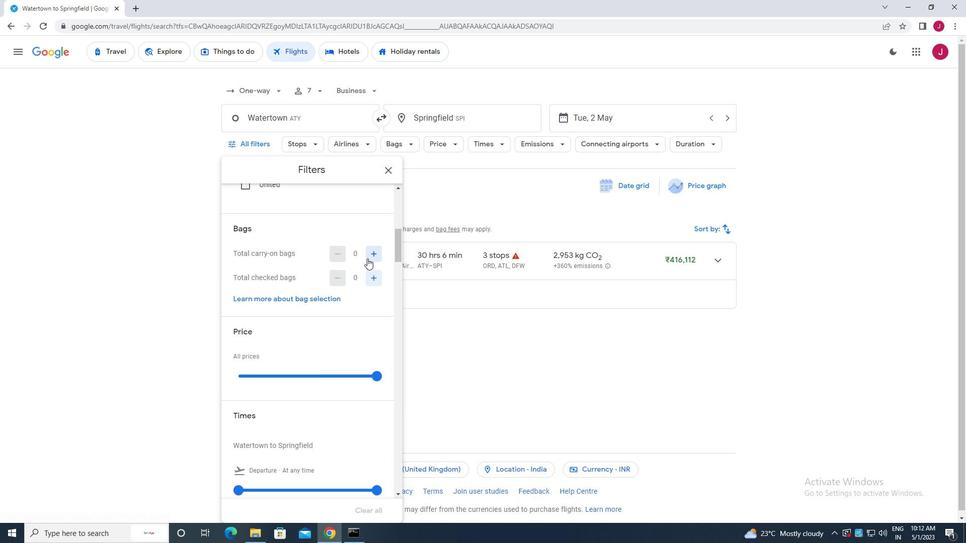 
Action: Mouse pressed left at (371, 255)
Screenshot: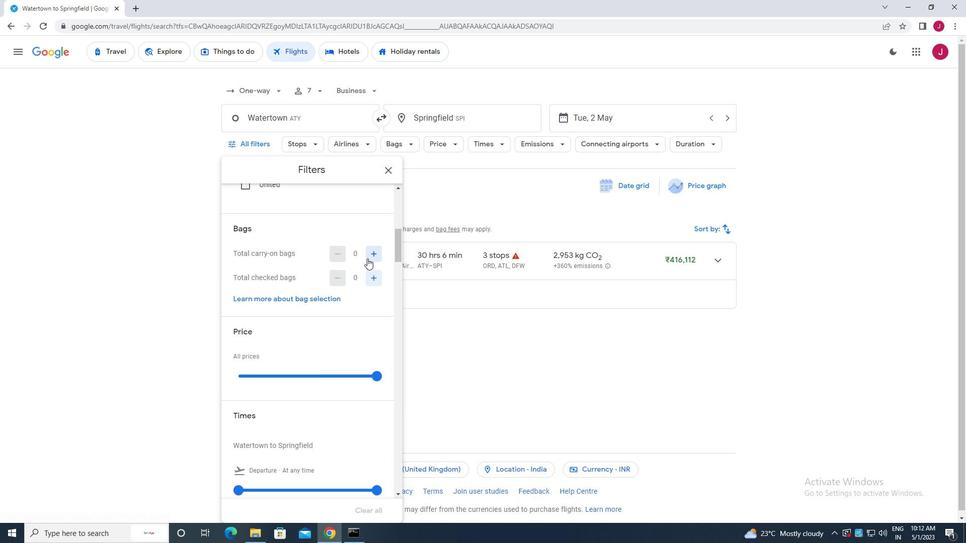 
Action: Mouse moved to (370, 255)
Screenshot: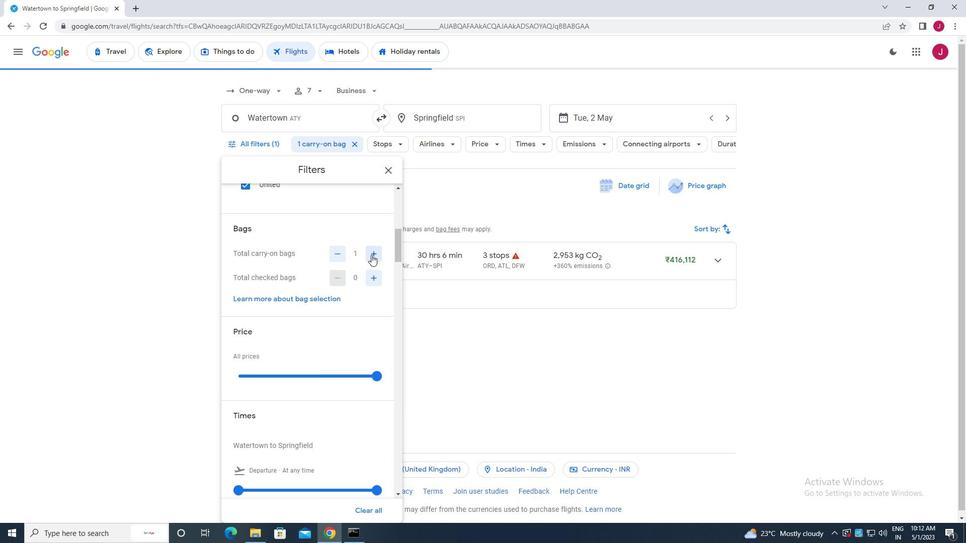 
Action: Mouse scrolled (370, 254) with delta (0, 0)
Screenshot: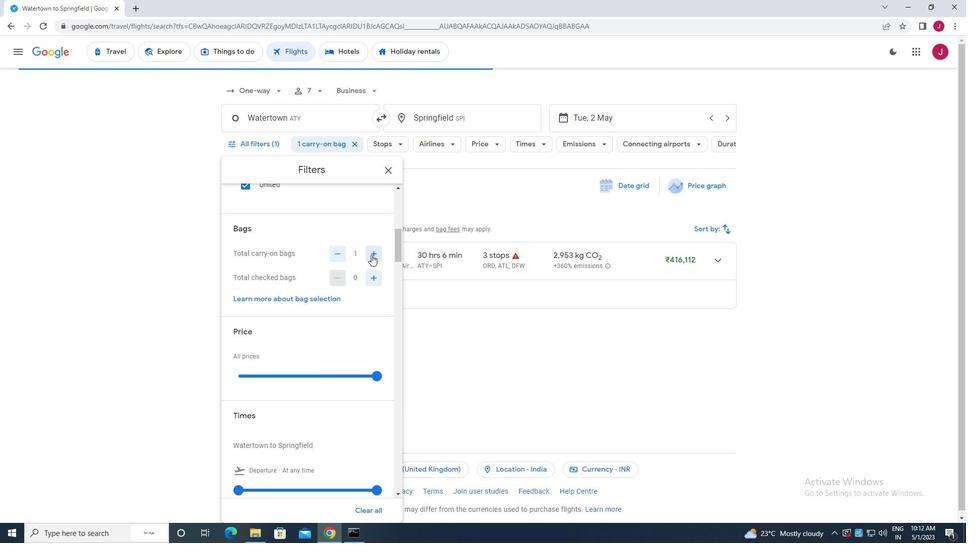 
Action: Mouse moved to (370, 256)
Screenshot: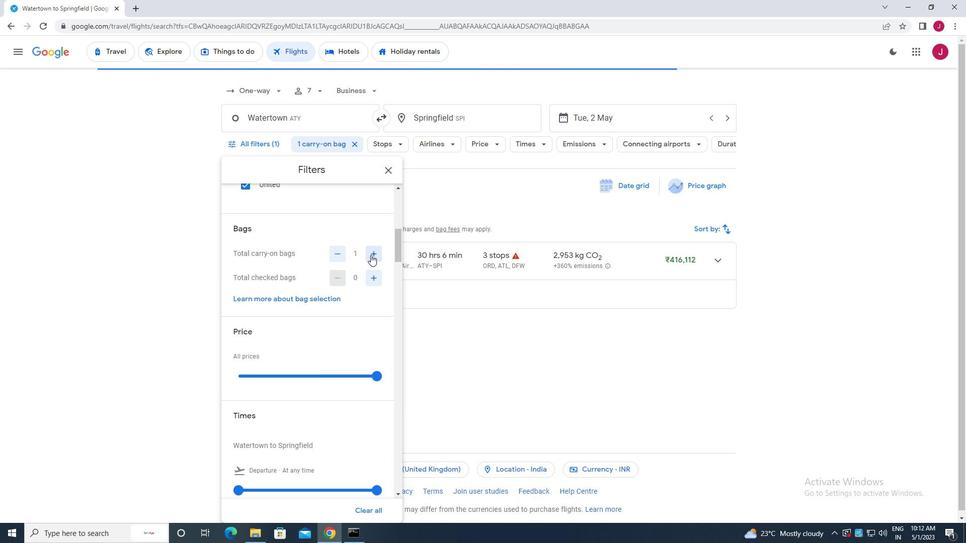 
Action: Mouse scrolled (370, 256) with delta (0, 0)
Screenshot: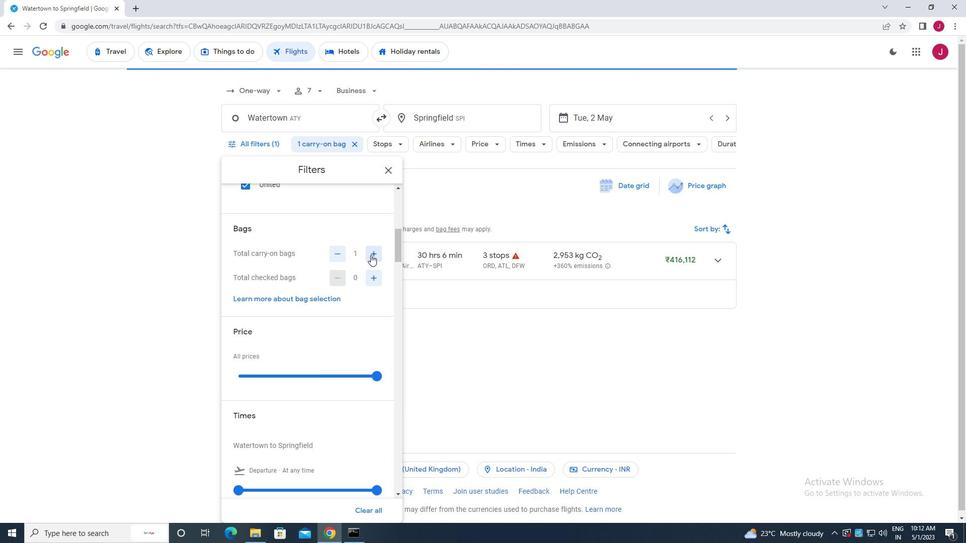 
Action: Mouse moved to (376, 273)
Screenshot: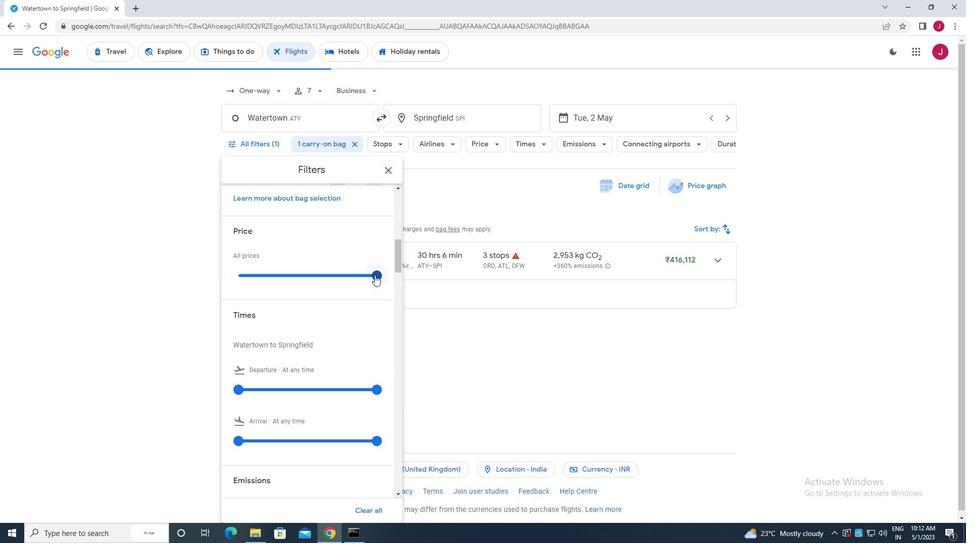 
Action: Mouse pressed left at (376, 273)
Screenshot: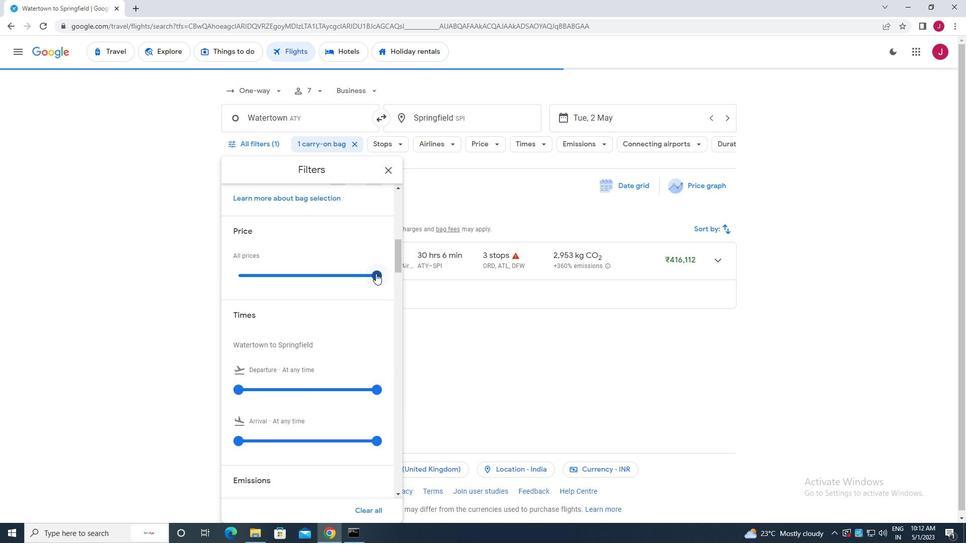
Action: Mouse moved to (268, 273)
Screenshot: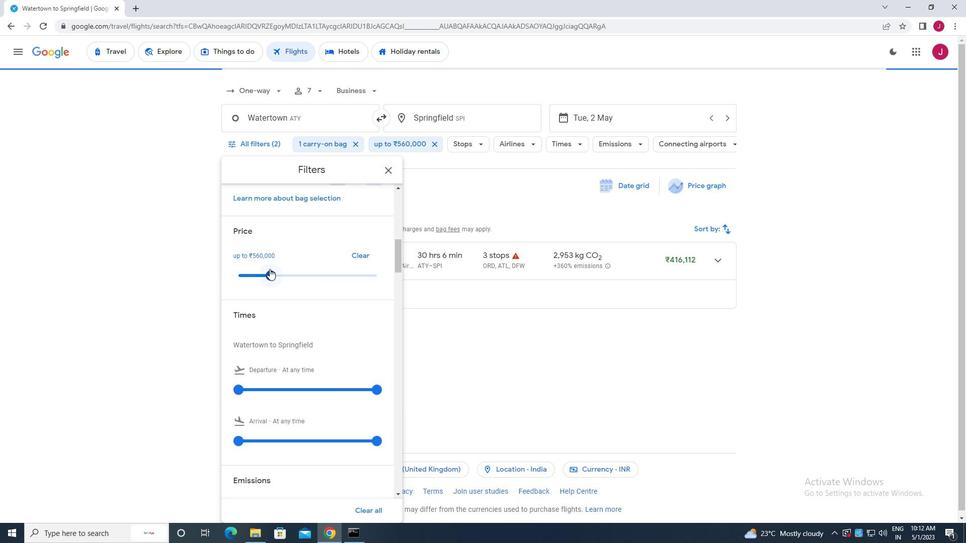
Action: Mouse pressed left at (268, 273)
Screenshot: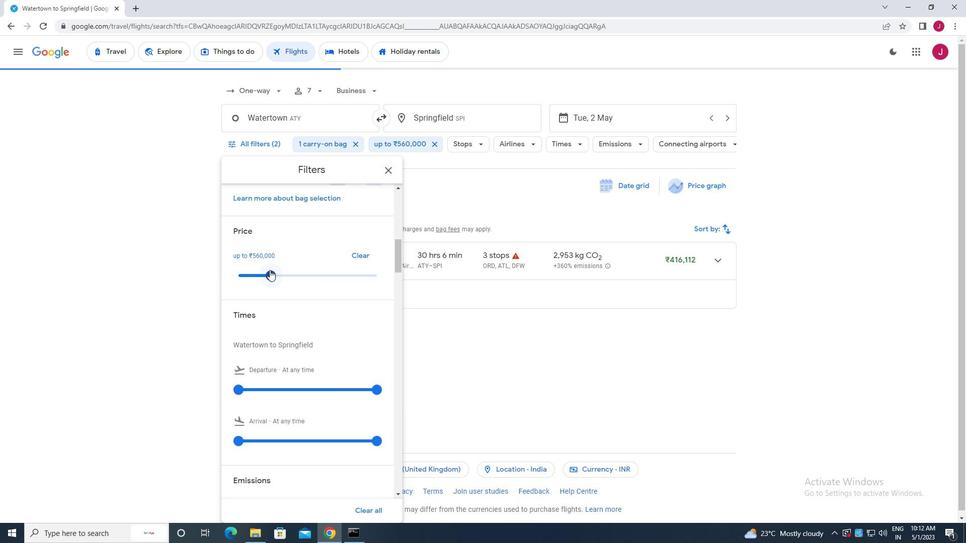 
Action: Mouse moved to (277, 292)
Screenshot: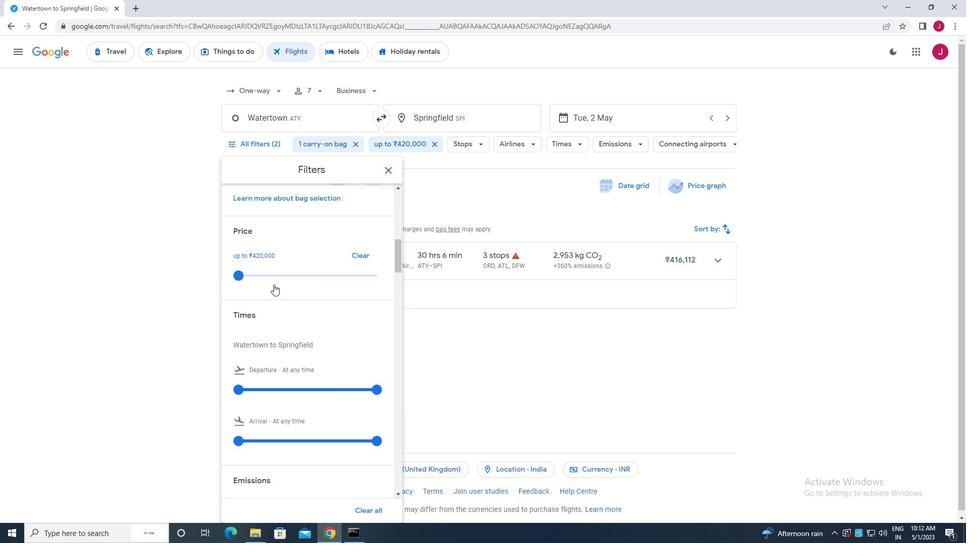 
Action: Mouse scrolled (277, 291) with delta (0, 0)
Screenshot: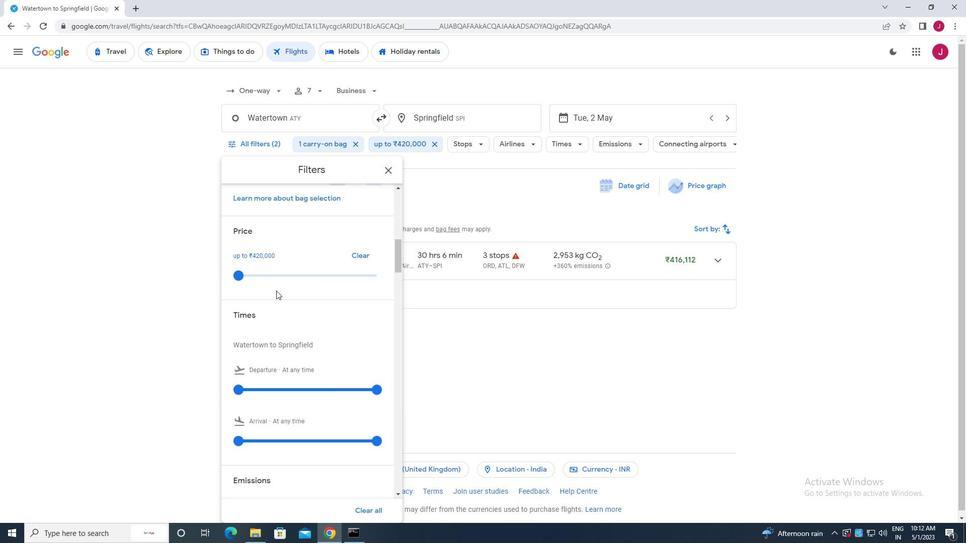
Action: Mouse moved to (277, 293)
Screenshot: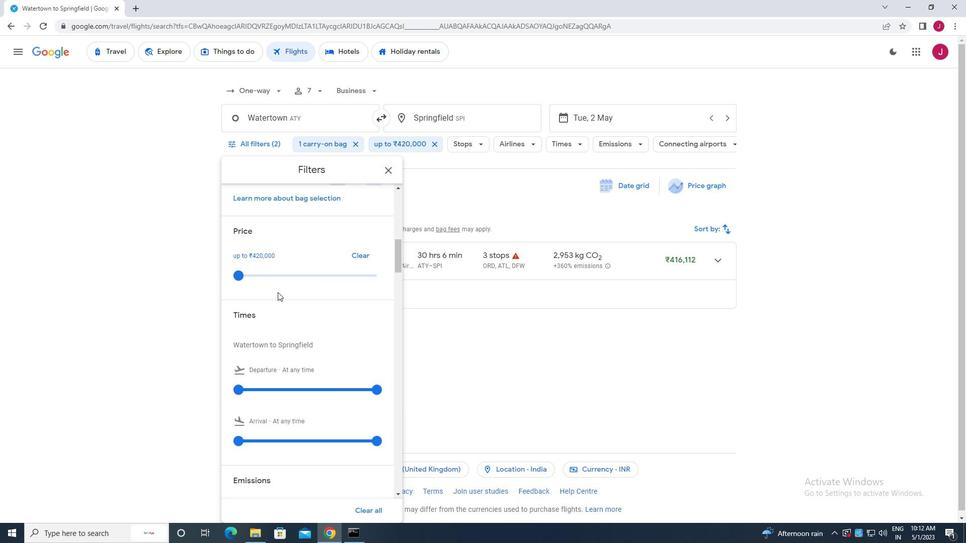 
Action: Mouse scrolled (277, 292) with delta (0, 0)
Screenshot: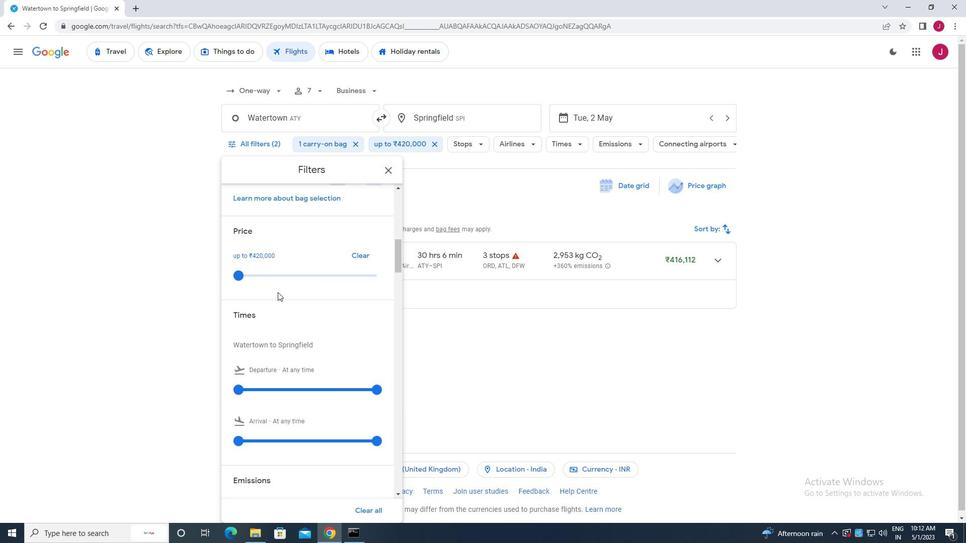 
Action: Mouse moved to (237, 290)
Screenshot: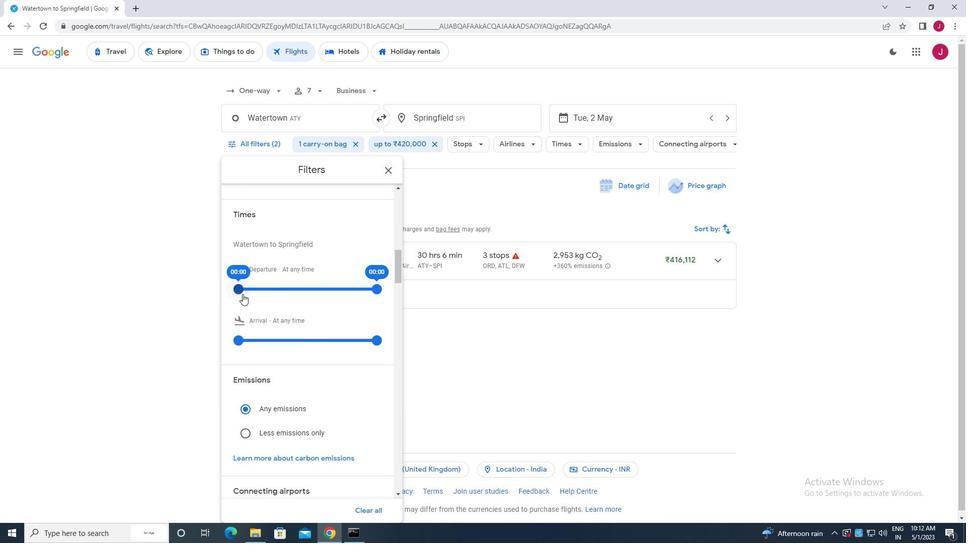 
Action: Mouse pressed left at (237, 290)
Screenshot: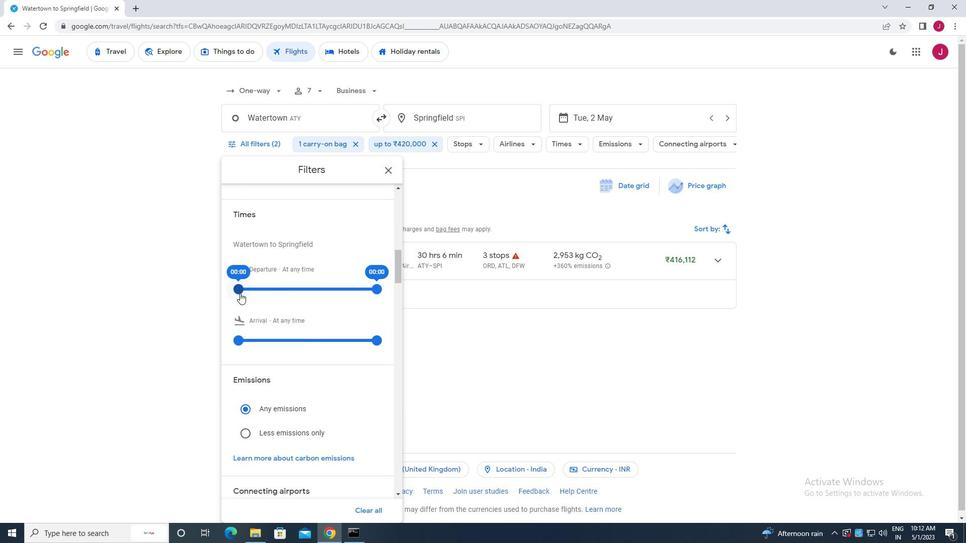 
Action: Mouse moved to (375, 288)
Screenshot: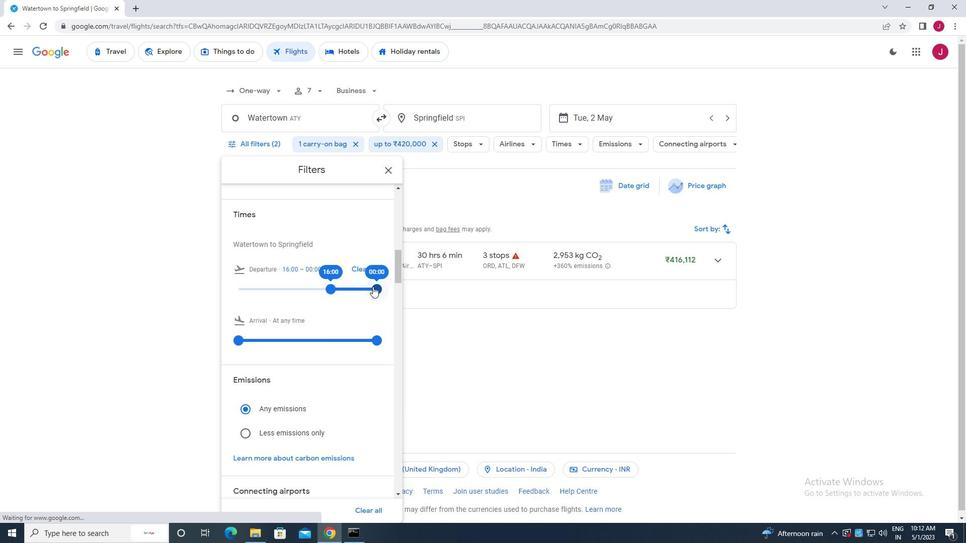 
Action: Mouse pressed left at (375, 288)
Screenshot: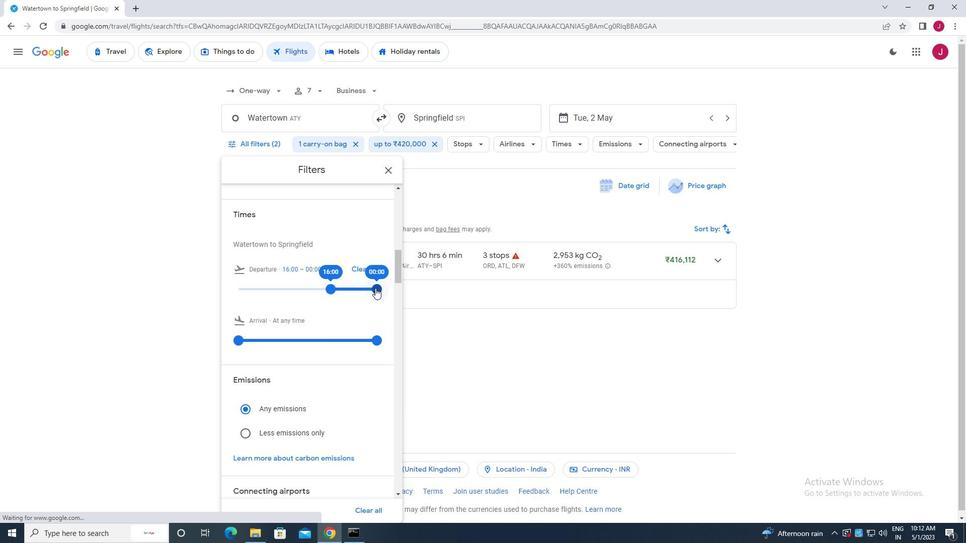 
Action: Mouse moved to (334, 338)
Screenshot: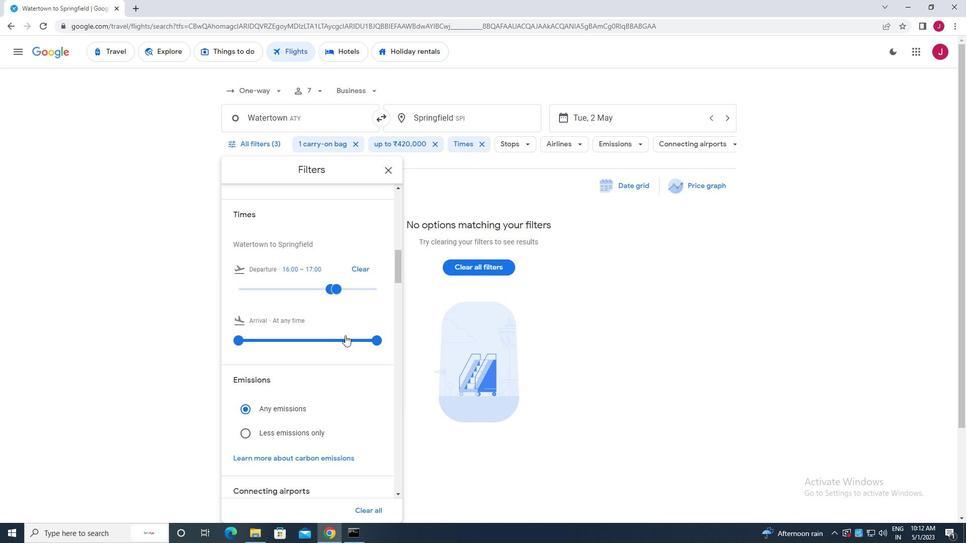 
Action: Mouse scrolled (334, 338) with delta (0, 0)
Screenshot: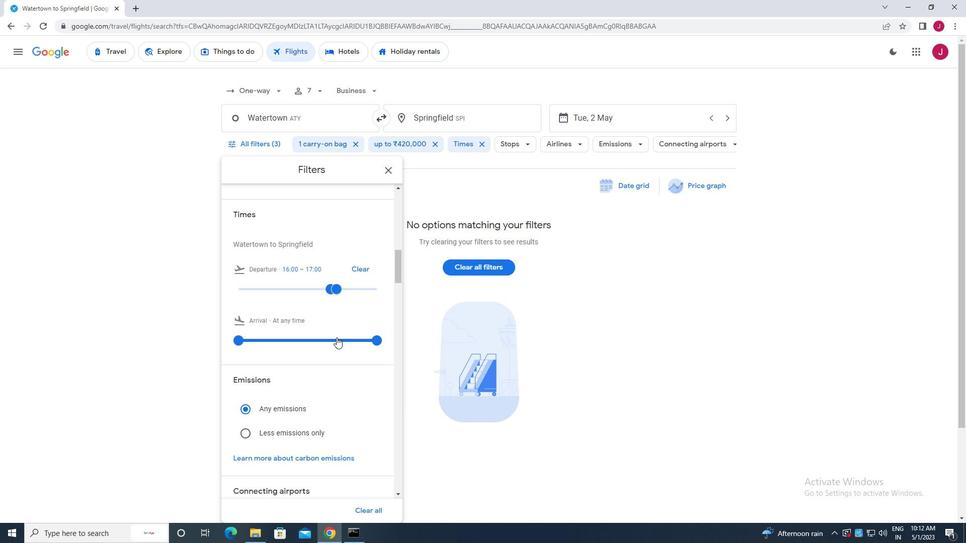 
Action: Mouse moved to (332, 339)
Screenshot: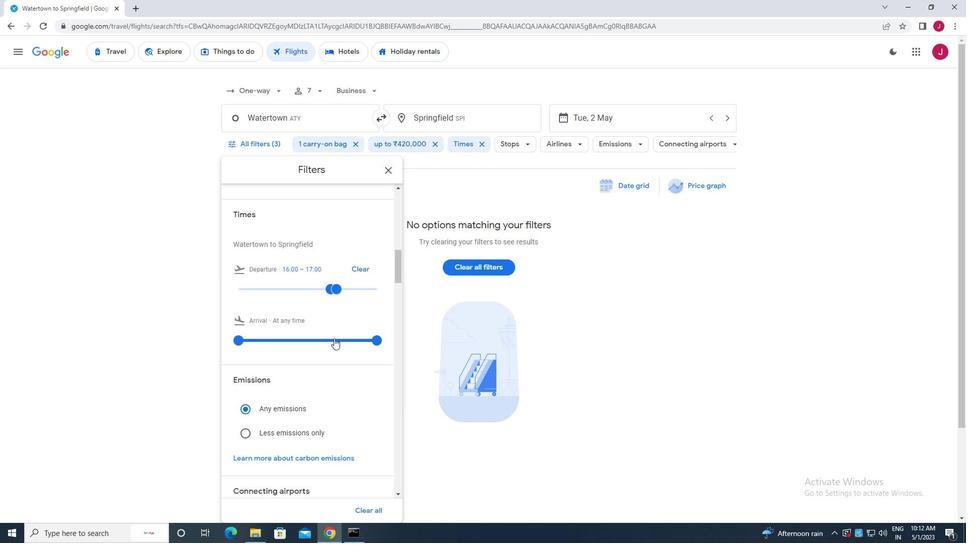 
Action: Mouse scrolled (332, 339) with delta (0, 0)
Screenshot: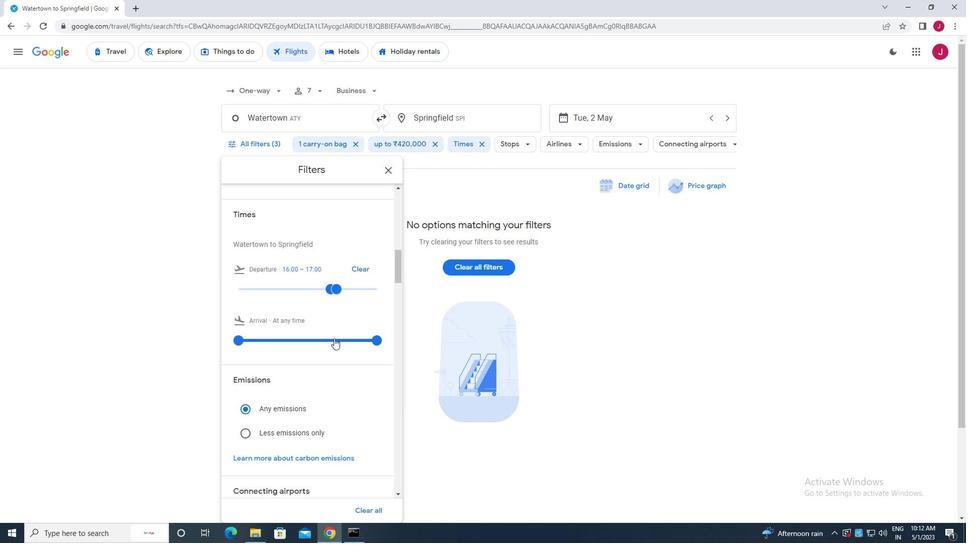 
Action: Mouse moved to (243, 308)
Screenshot: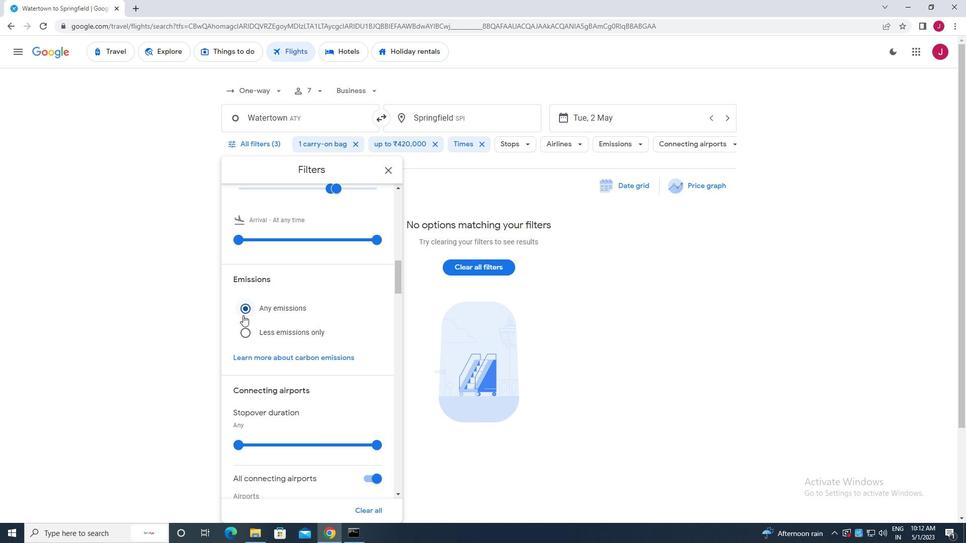 
Action: Mouse pressed left at (243, 308)
Screenshot: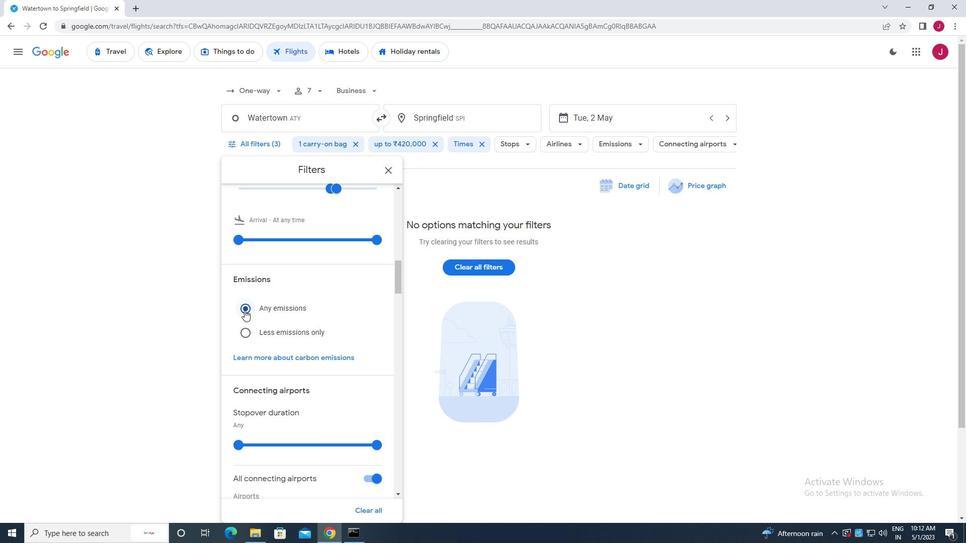 
Action: Mouse moved to (385, 169)
Screenshot: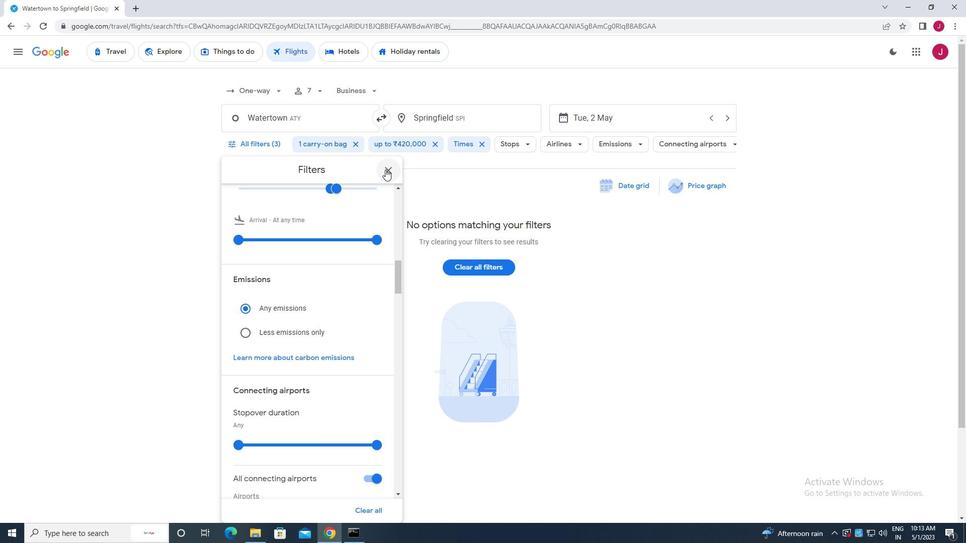 
Action: Mouse pressed left at (385, 169)
Screenshot: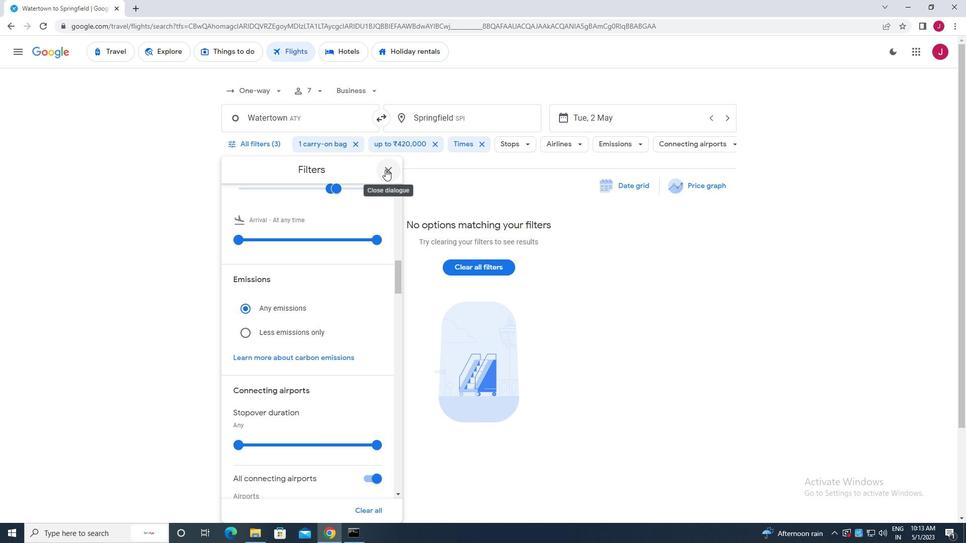 
Action: Mouse moved to (383, 176)
Screenshot: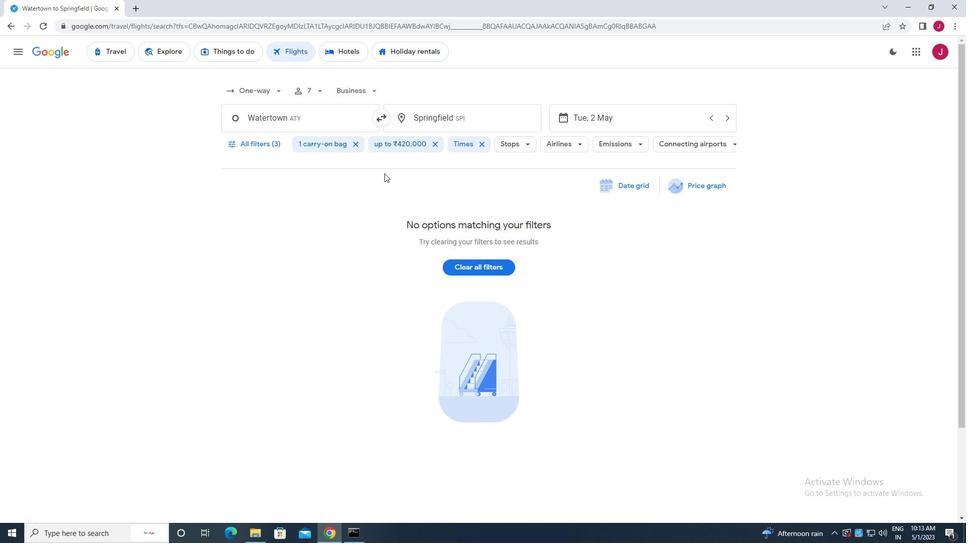 
